 Task: Add an event with the title Second Training Session: Effective Conflict Management, date ''2023/11/20'', time 8:30 AM to 10:30 AMand add a description: Lastly, be prepared to discuss the terms of potential investment, including the desired investment amount, equity or ownership structure, potential return on investment, and any anticipated milestones or timelines. These discussions will lay the foundation for further negotiations and due diligence processes, should both parties decide to move forward.Select event color  Graphite . Add location for the event as: Vancouver, Canada, logged in from the account softage.8@softage.netand send the event invitation to softage.5@softage.net and softage.6@softage.net. Set a reminder for the event Doesn''t repeat
Action: Mouse moved to (32, 102)
Screenshot: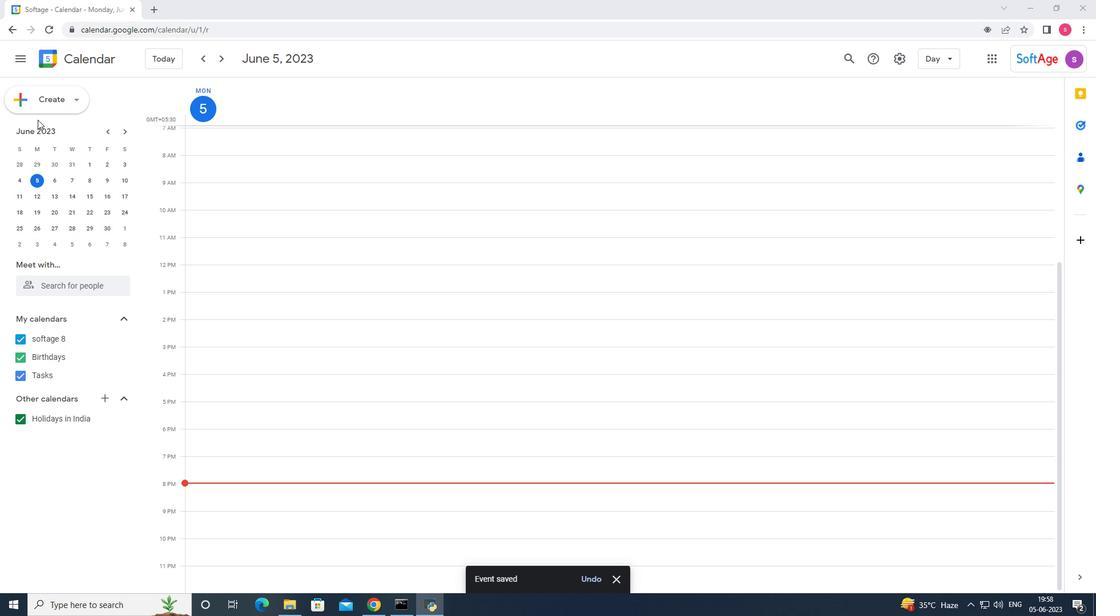 
Action: Mouse pressed left at (32, 102)
Screenshot: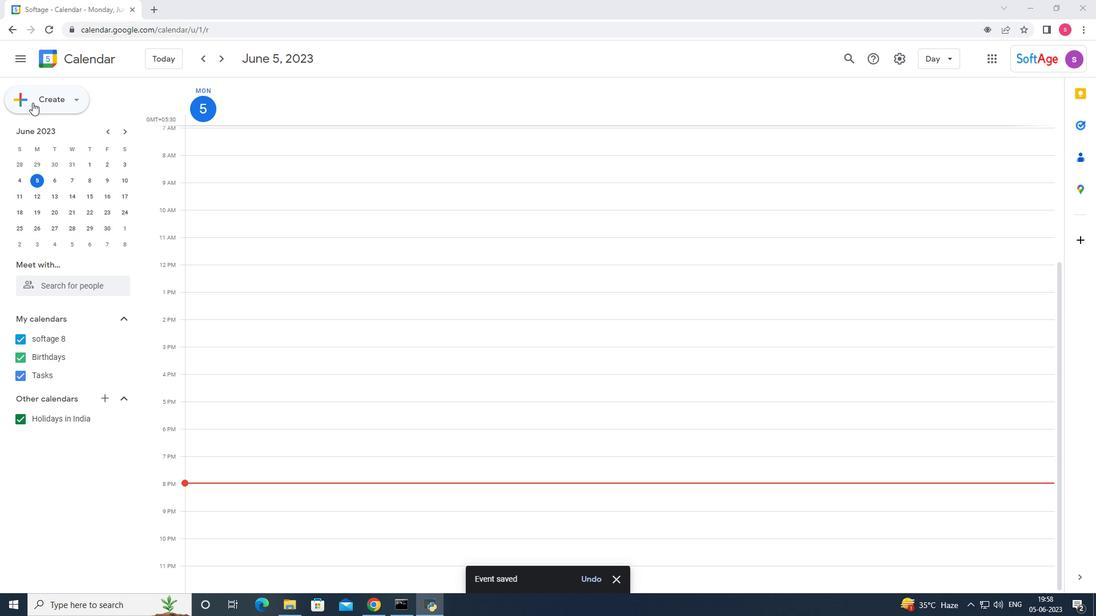 
Action: Mouse moved to (65, 133)
Screenshot: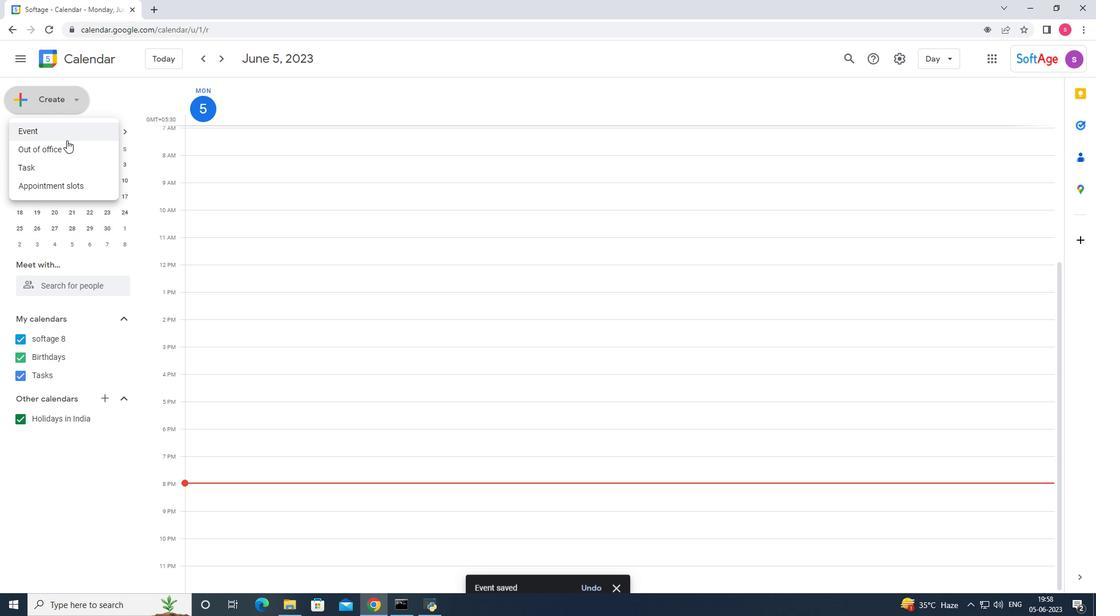 
Action: Mouse pressed left at (65, 133)
Screenshot: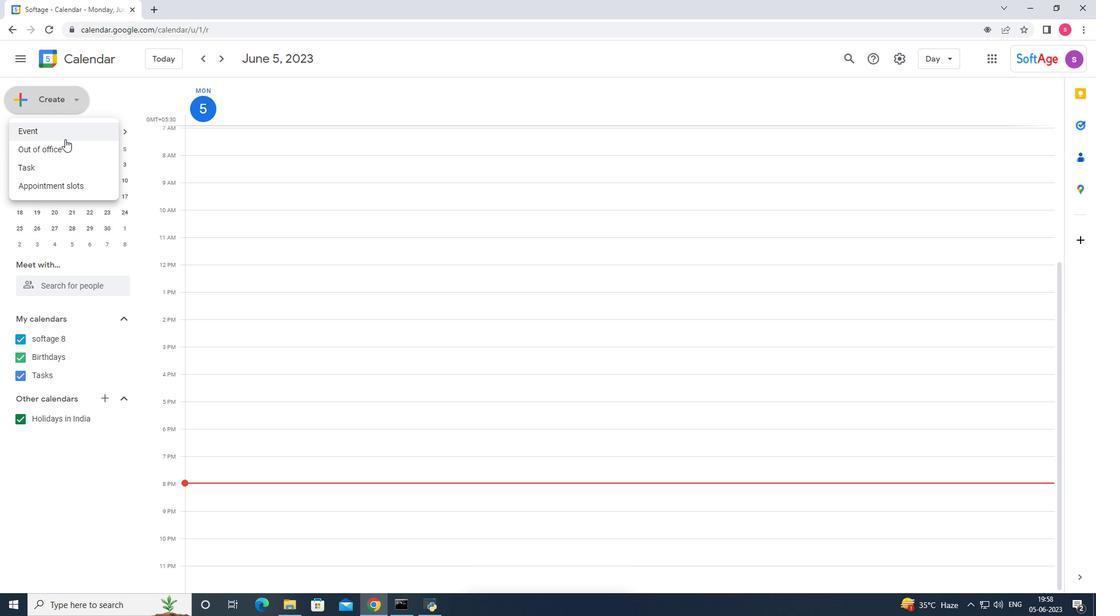 
Action: Mouse moved to (656, 466)
Screenshot: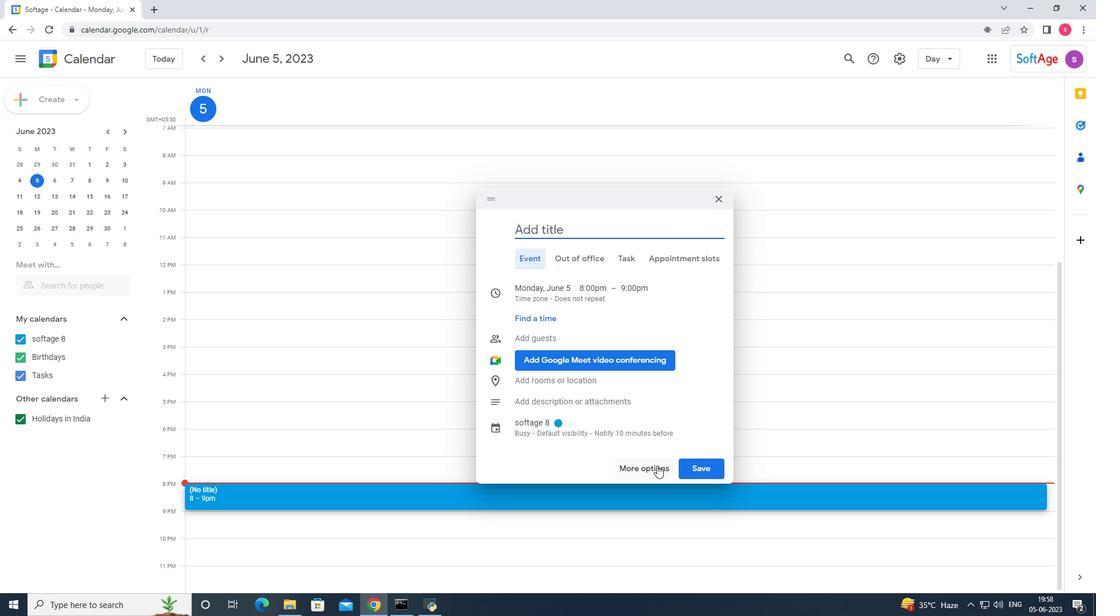 
Action: Mouse pressed left at (656, 466)
Screenshot: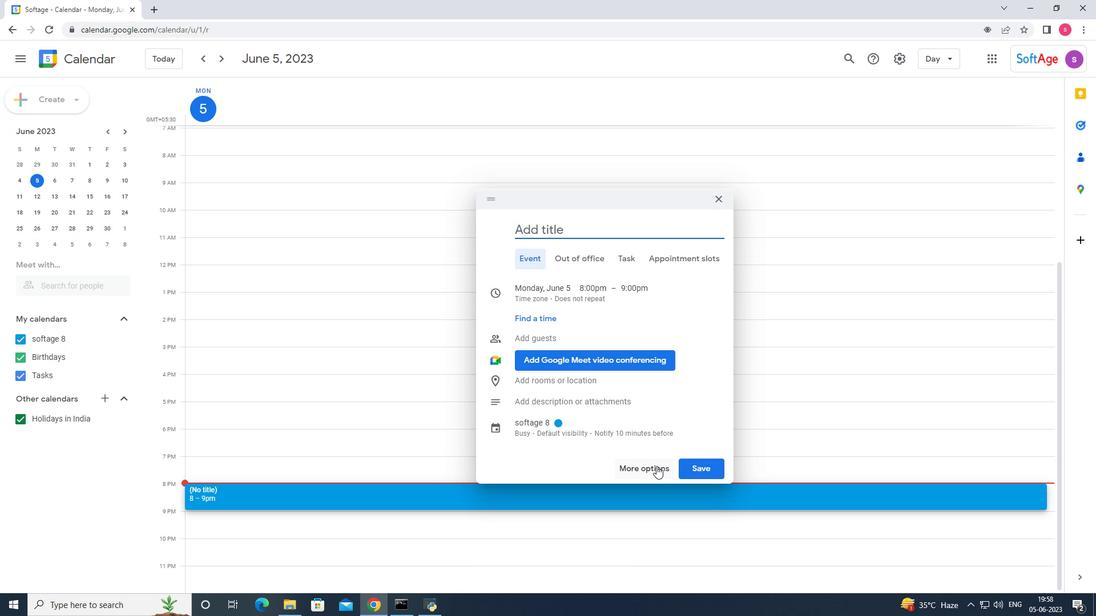 
Action: Mouse moved to (621, 416)
Screenshot: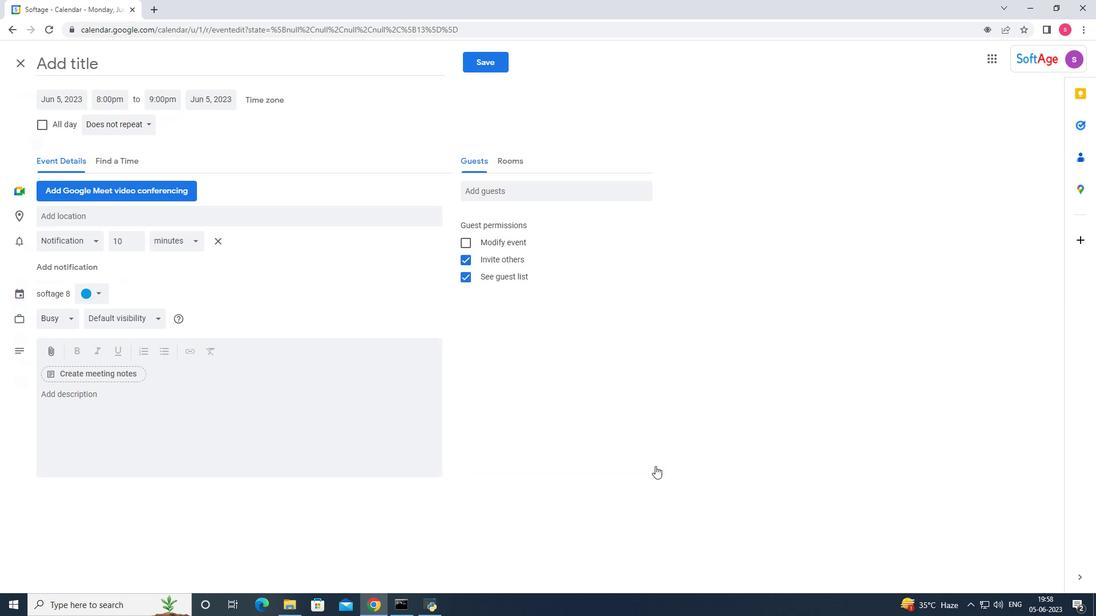 
Action: Key pressed <Key.shift>Second<Key.space><Key.shift>Tran<Key.backspace>ining<Key.space><Key.shift>Sw<Key.backspace>ession<Key.shift>:<Key.space><Key.shift><Key.shift><Key.shift>Effective<Key.space><Key.shift>Conflict<Key.space><Key.shift>Management<Key.space>
Screenshot: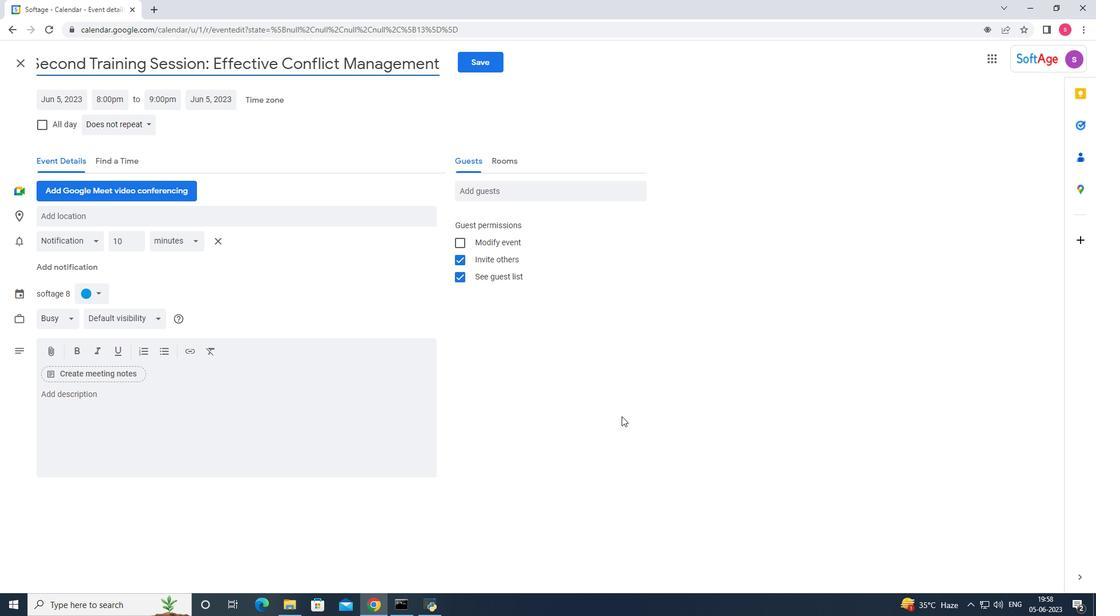 
Action: Mouse moved to (77, 100)
Screenshot: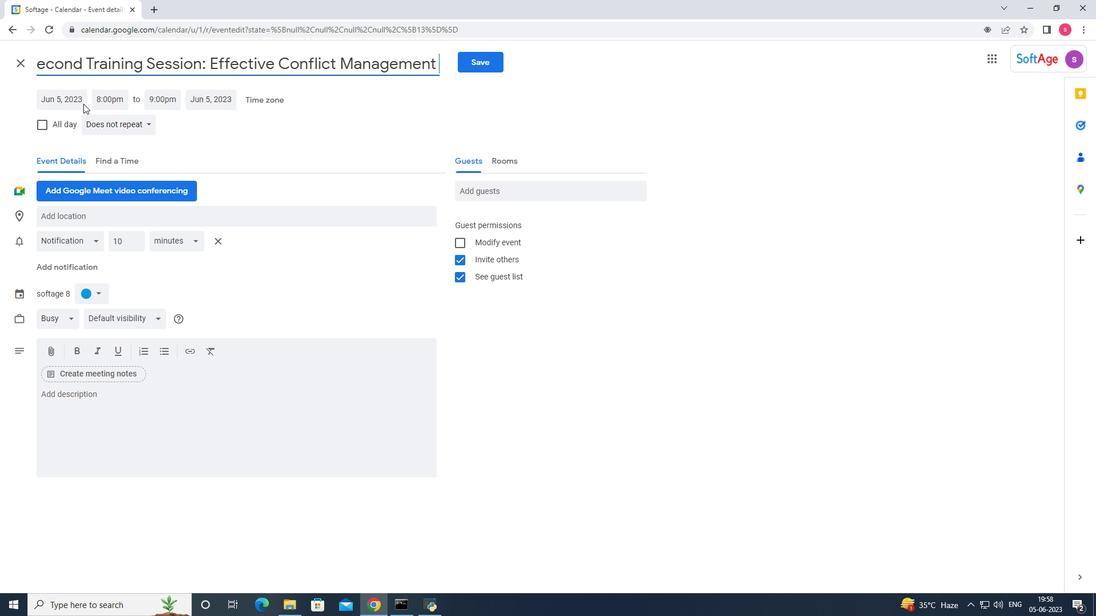 
Action: Mouse pressed left at (77, 100)
Screenshot: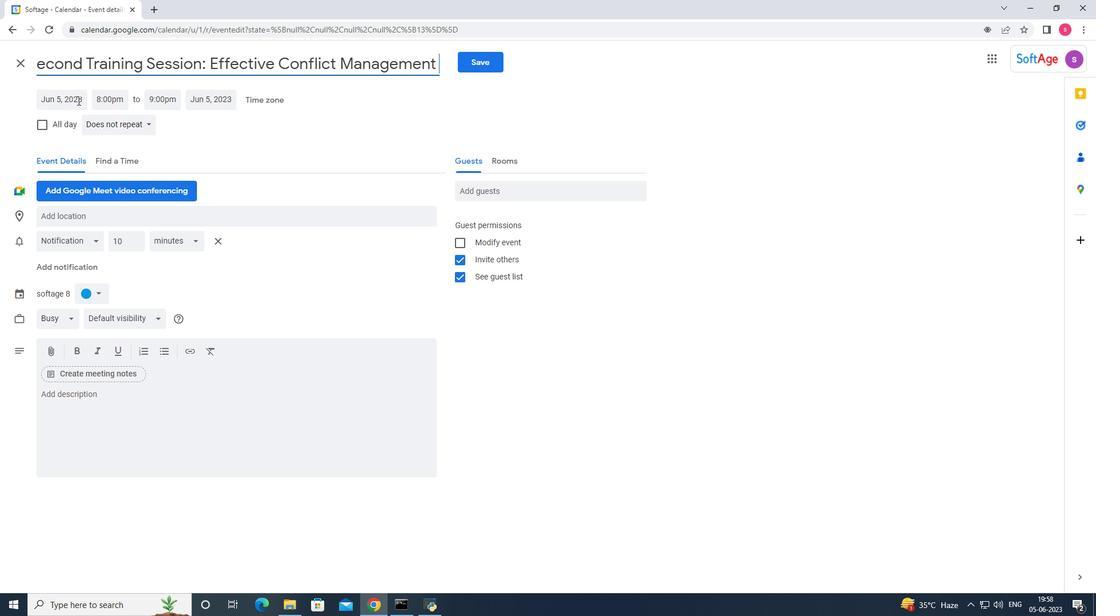
Action: Mouse moved to (183, 122)
Screenshot: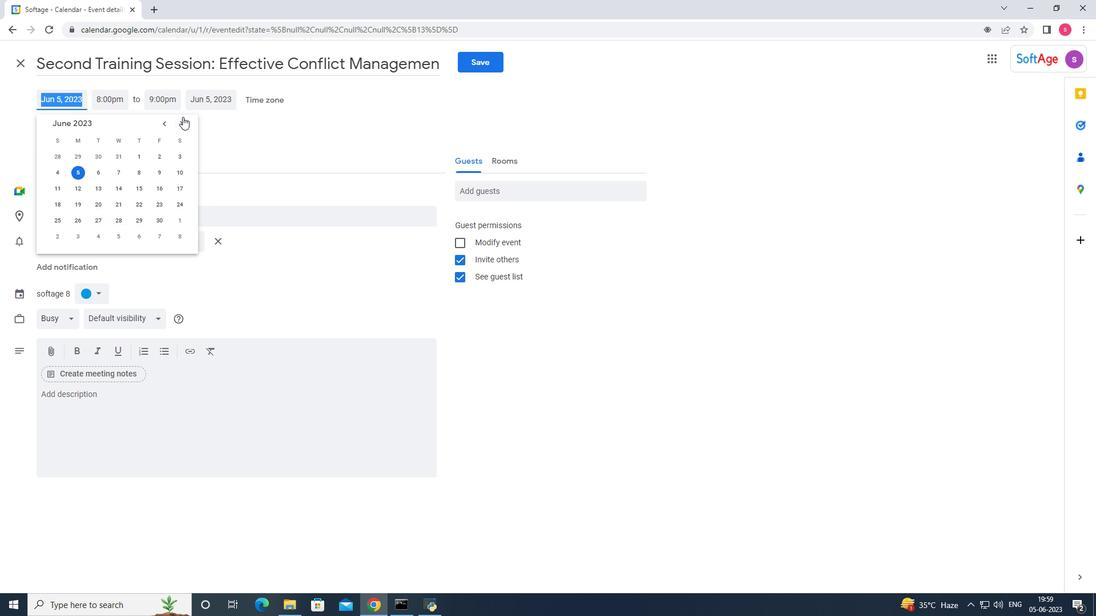 
Action: Mouse pressed left at (183, 122)
Screenshot: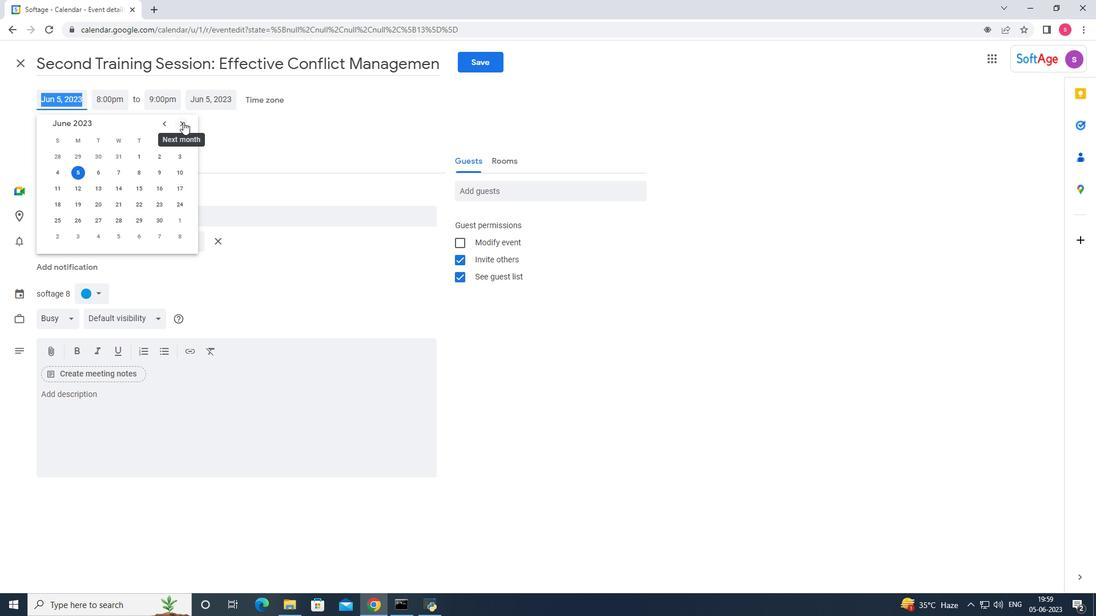 
Action: Mouse pressed left at (183, 122)
Screenshot: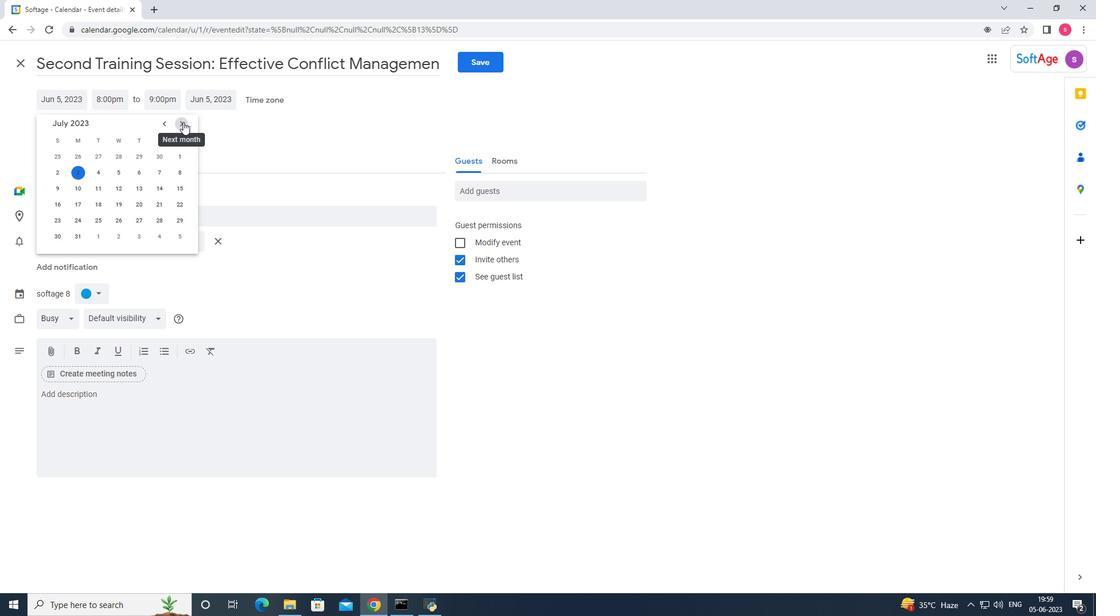 
Action: Mouse pressed left at (183, 122)
Screenshot: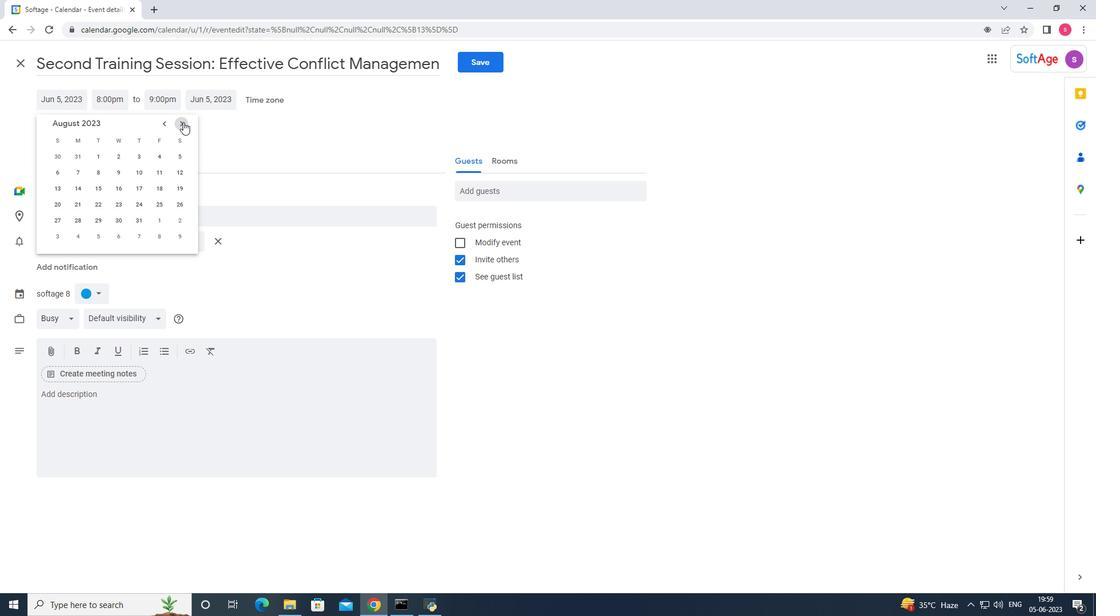 
Action: Mouse pressed left at (183, 122)
Screenshot: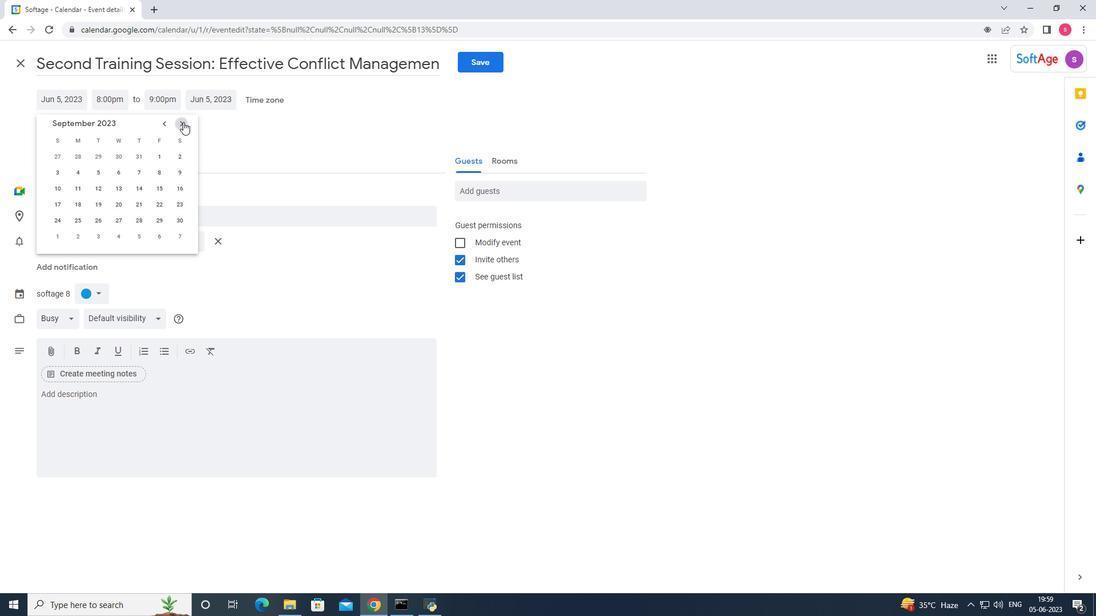 
Action: Mouse pressed left at (183, 122)
Screenshot: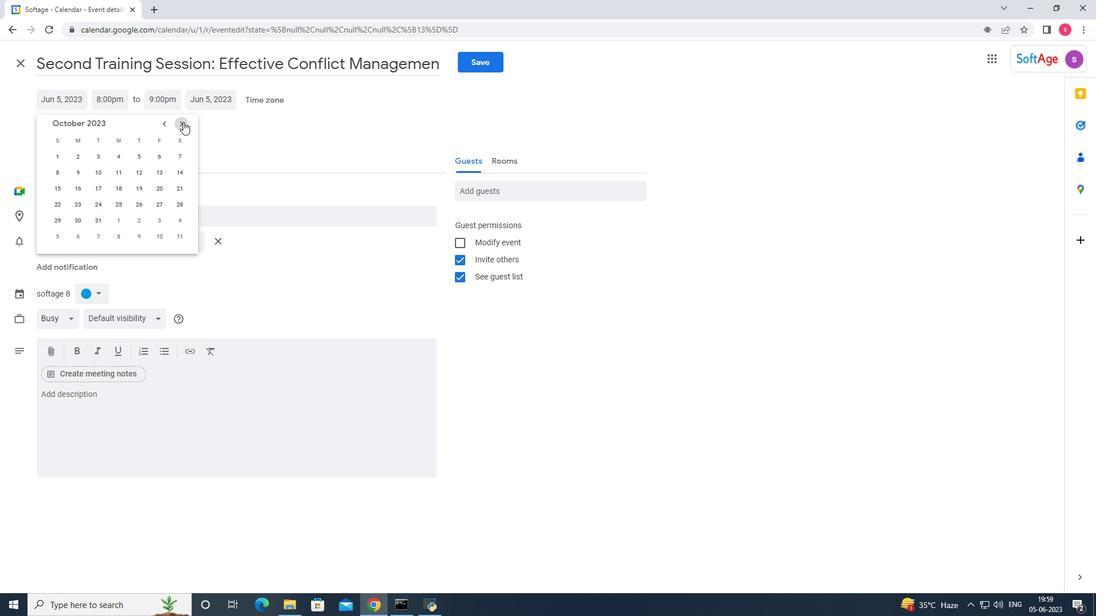 
Action: Mouse moved to (79, 207)
Screenshot: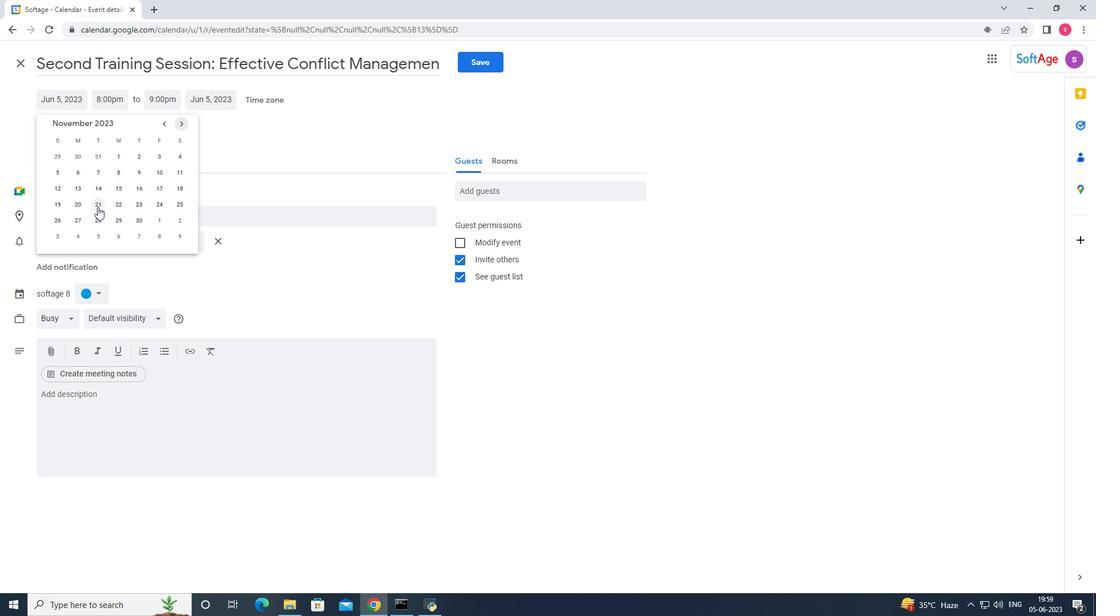 
Action: Mouse pressed left at (79, 207)
Screenshot: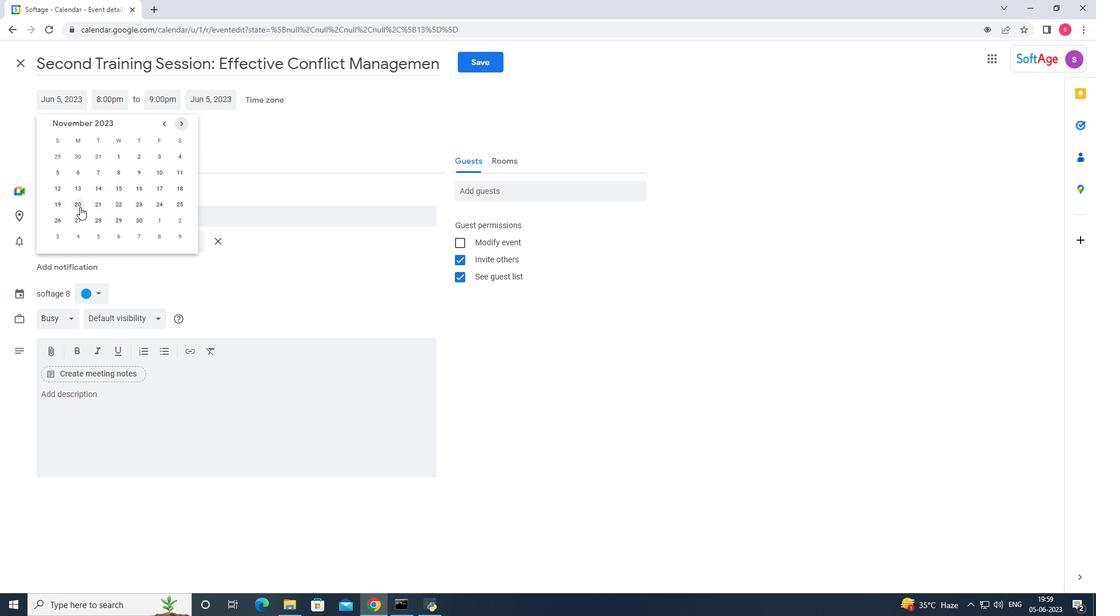 
Action: Mouse moved to (183, 401)
Screenshot: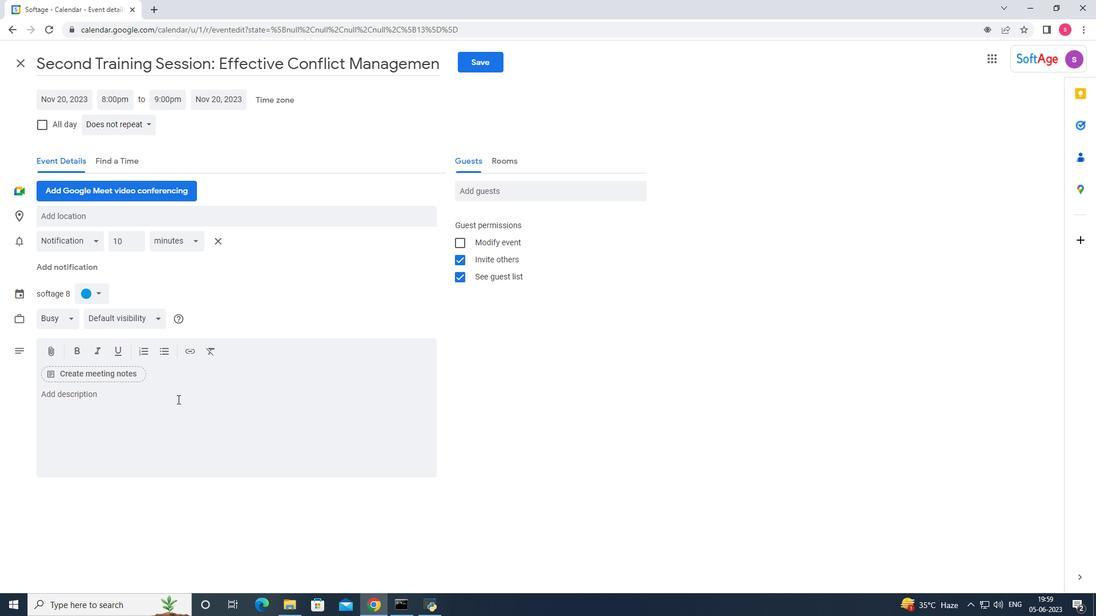 
Action: Mouse pressed left at (183, 401)
Screenshot: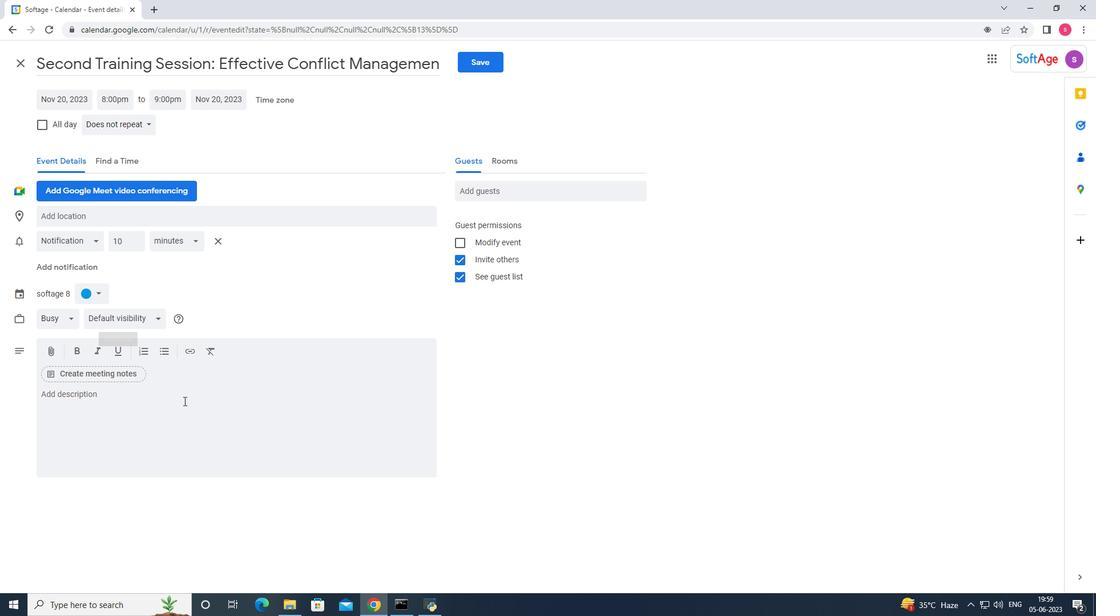 
Action: Mouse moved to (117, 91)
Screenshot: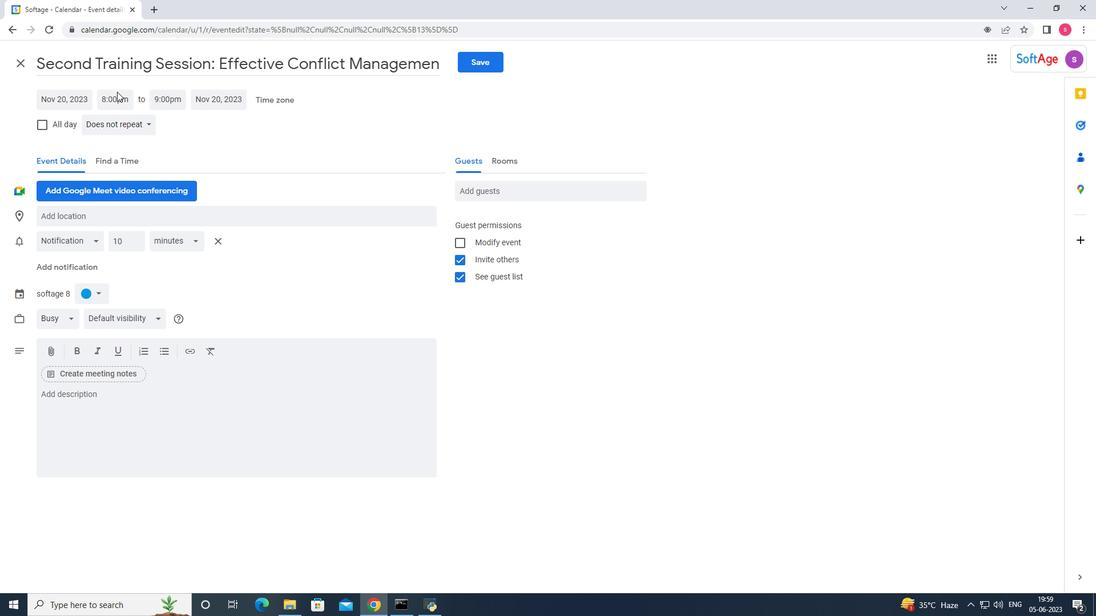 
Action: Mouse pressed left at (117, 91)
Screenshot: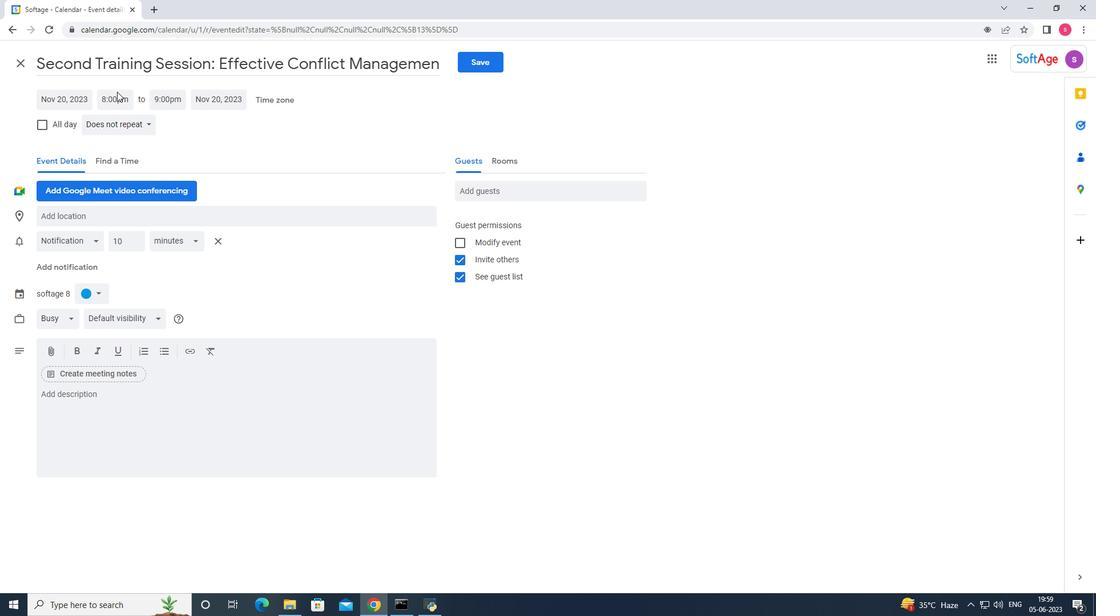 
Action: Mouse moved to (117, 156)
Screenshot: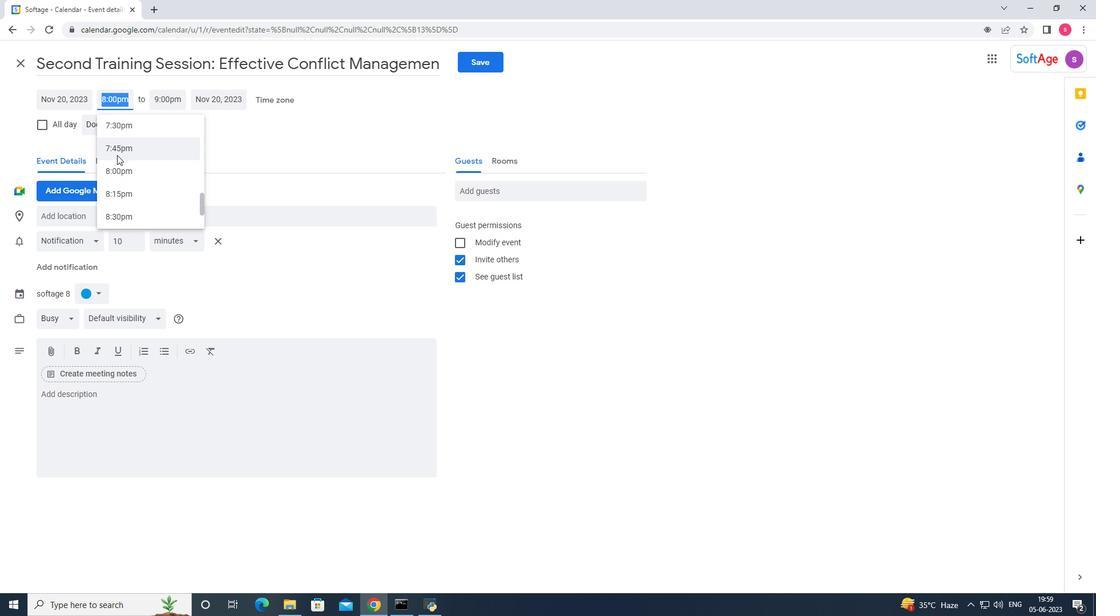 
Action: Mouse scrolled (117, 155) with delta (0, 0)
Screenshot: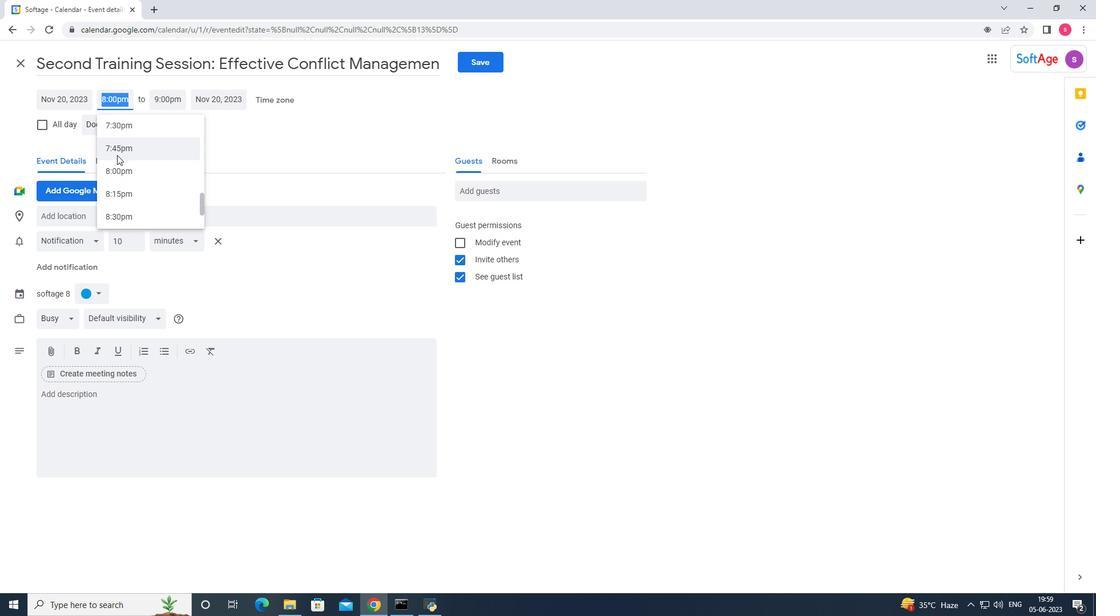 
Action: Mouse moved to (122, 155)
Screenshot: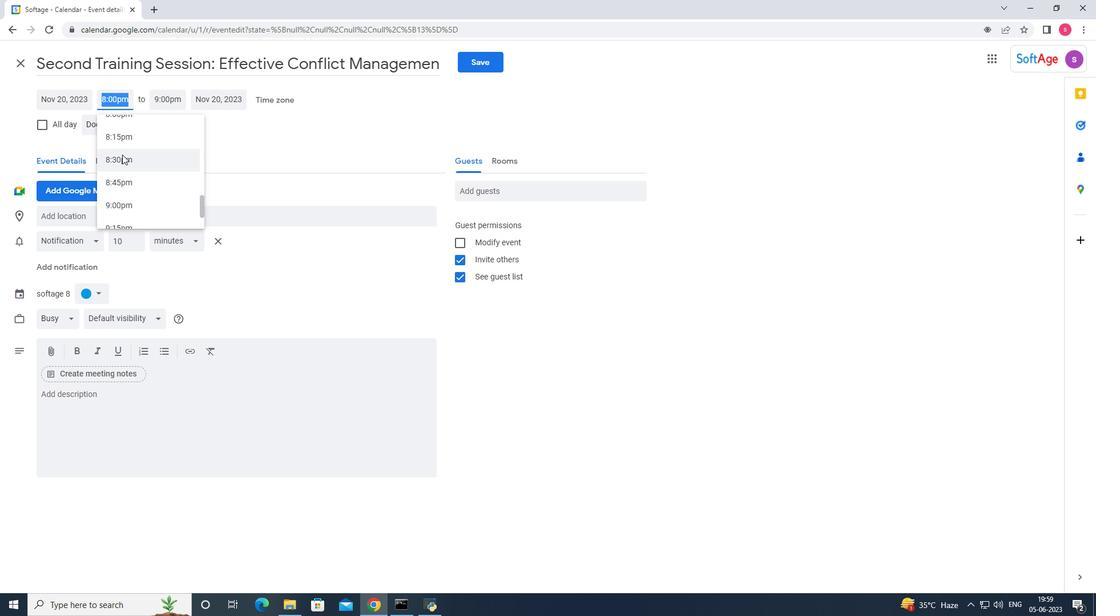 
Action: Mouse scrolled (122, 155) with delta (0, 0)
Screenshot: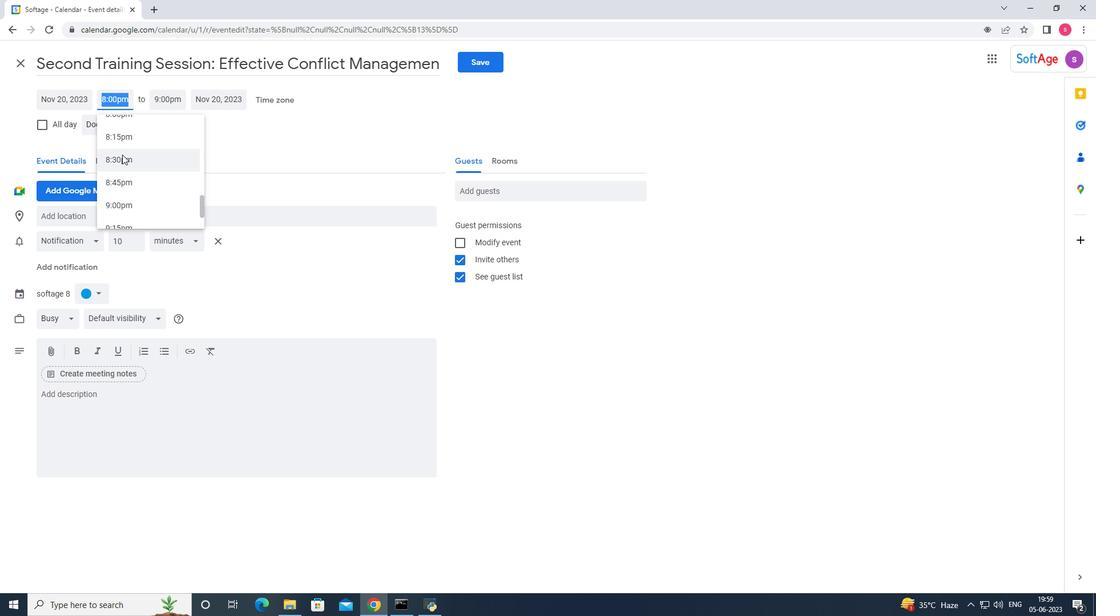 
Action: Mouse scrolled (122, 155) with delta (0, 0)
Screenshot: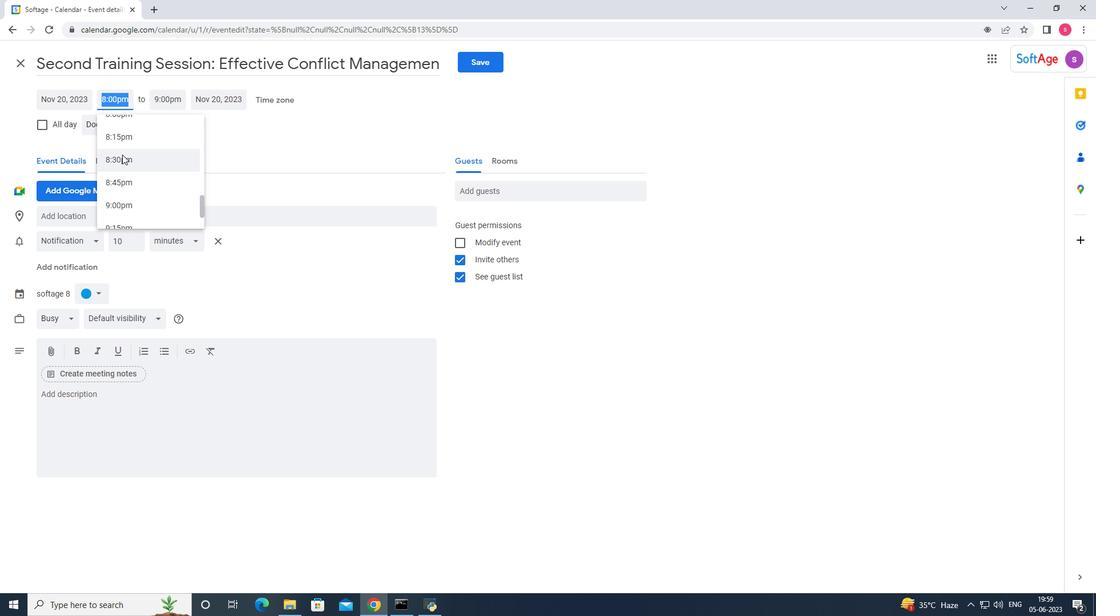 
Action: Mouse scrolled (122, 155) with delta (0, 0)
Screenshot: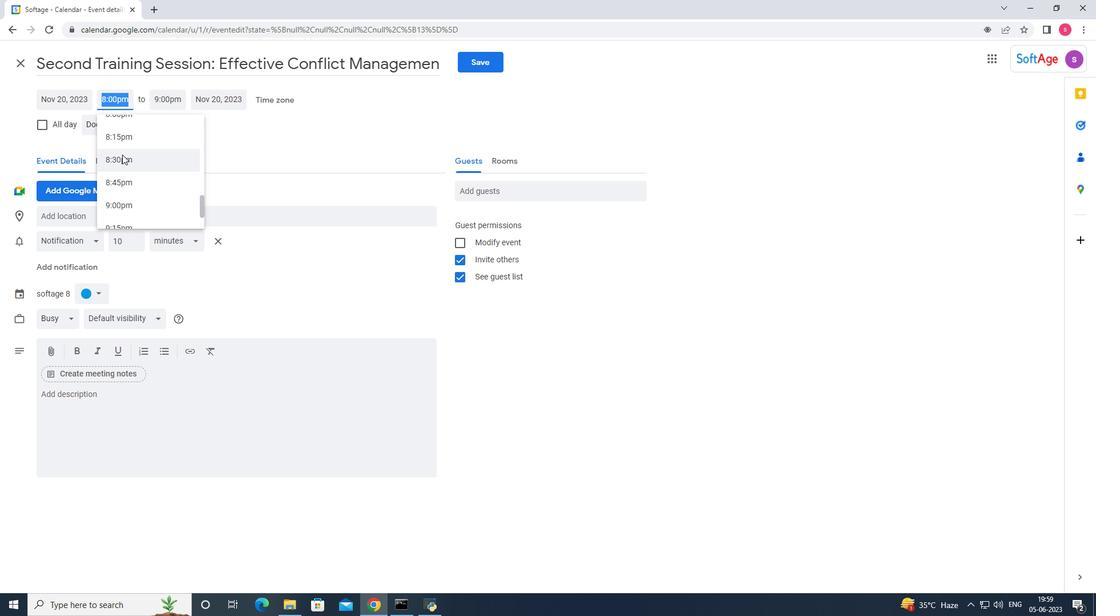 
Action: Mouse scrolled (122, 155) with delta (0, 0)
Screenshot: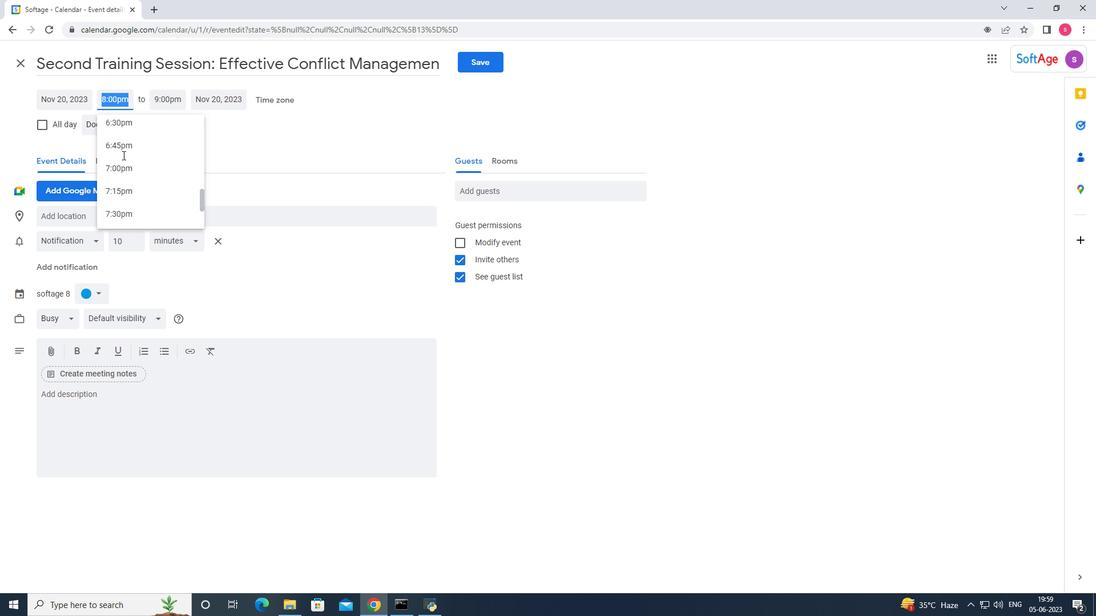 
Action: Mouse scrolled (122, 155) with delta (0, 0)
Screenshot: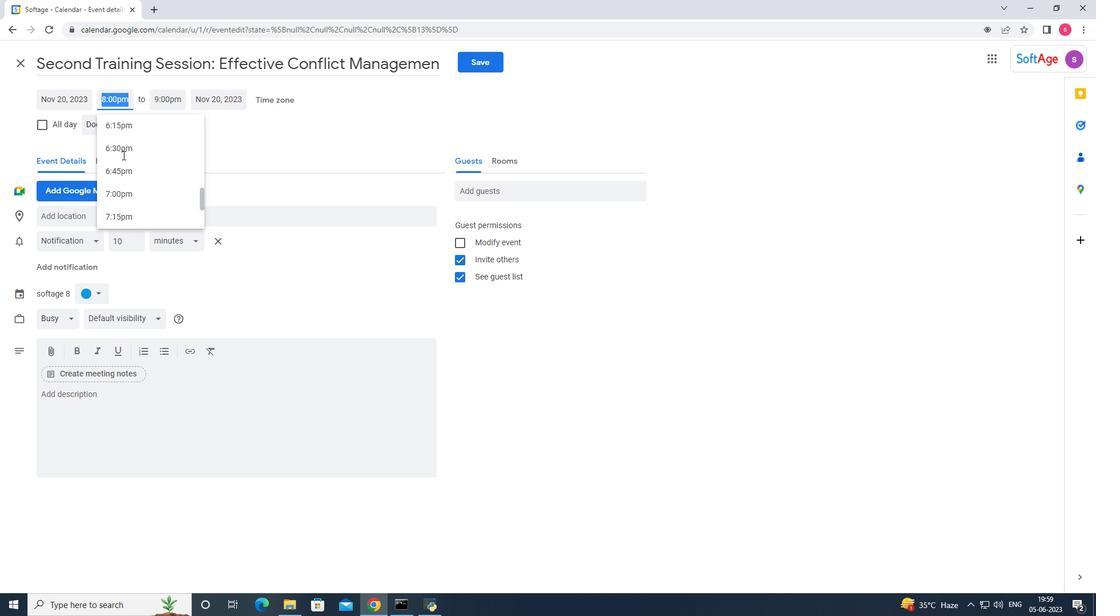 
Action: Mouse scrolled (122, 155) with delta (0, 0)
Screenshot: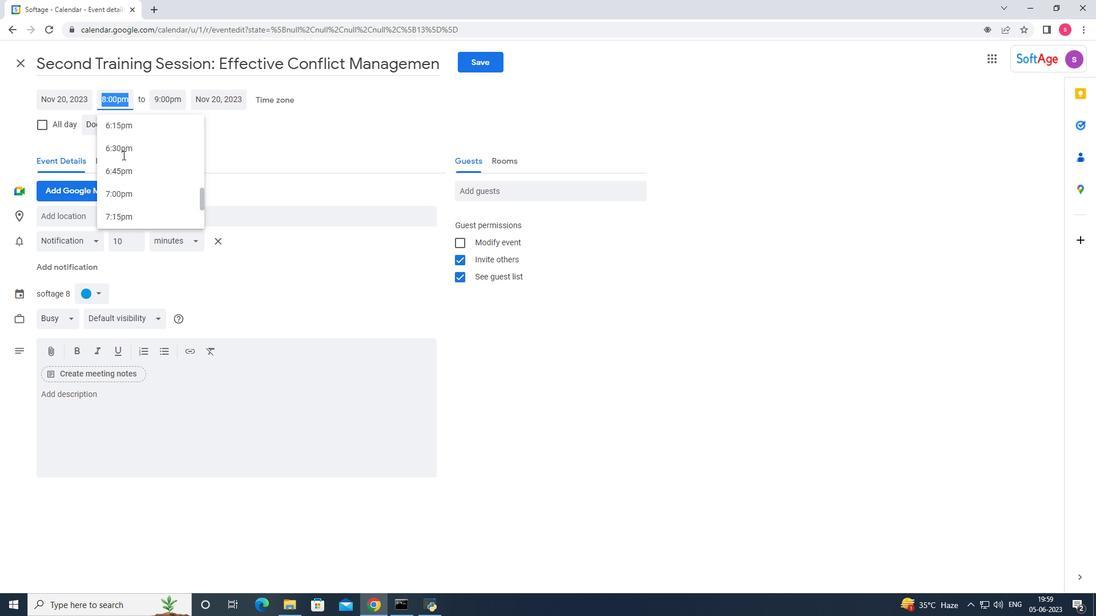 
Action: Mouse scrolled (122, 155) with delta (0, 0)
Screenshot: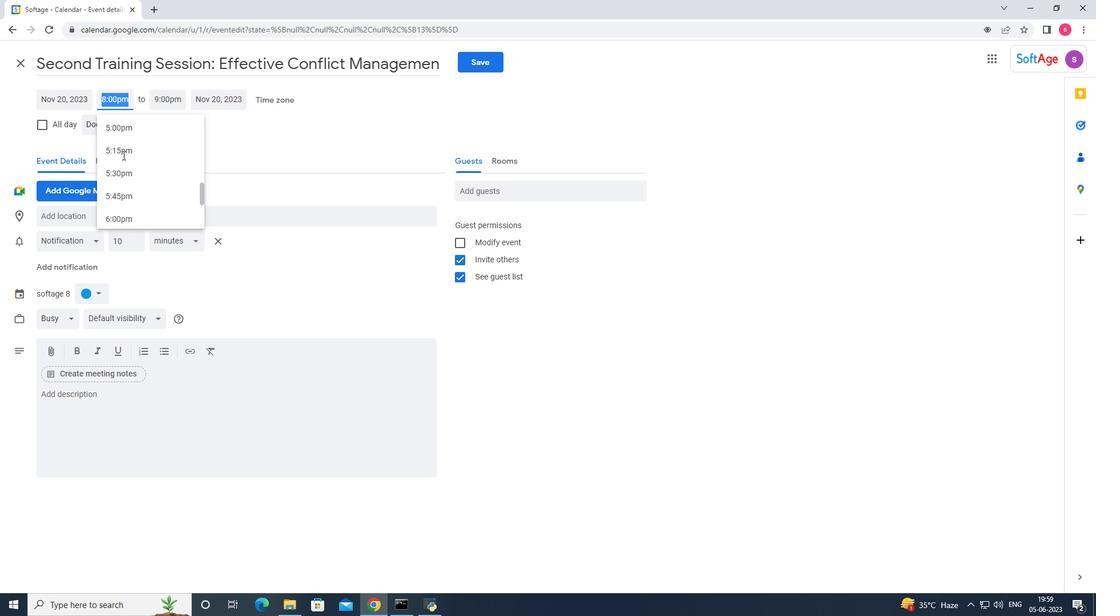 
Action: Mouse scrolled (122, 155) with delta (0, 0)
Screenshot: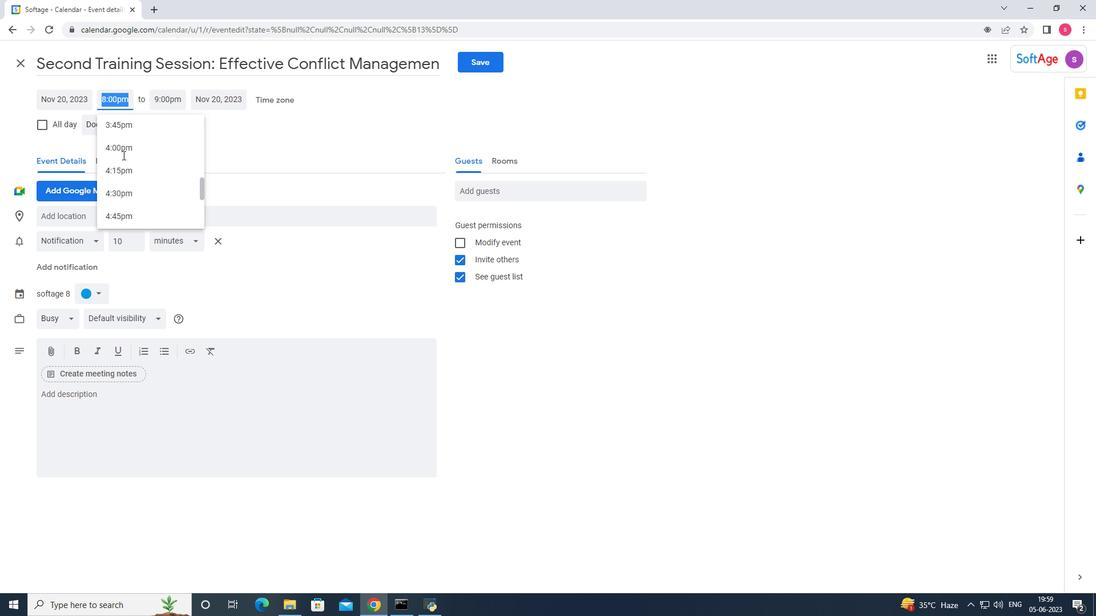 
Action: Mouse scrolled (122, 155) with delta (0, 0)
Screenshot: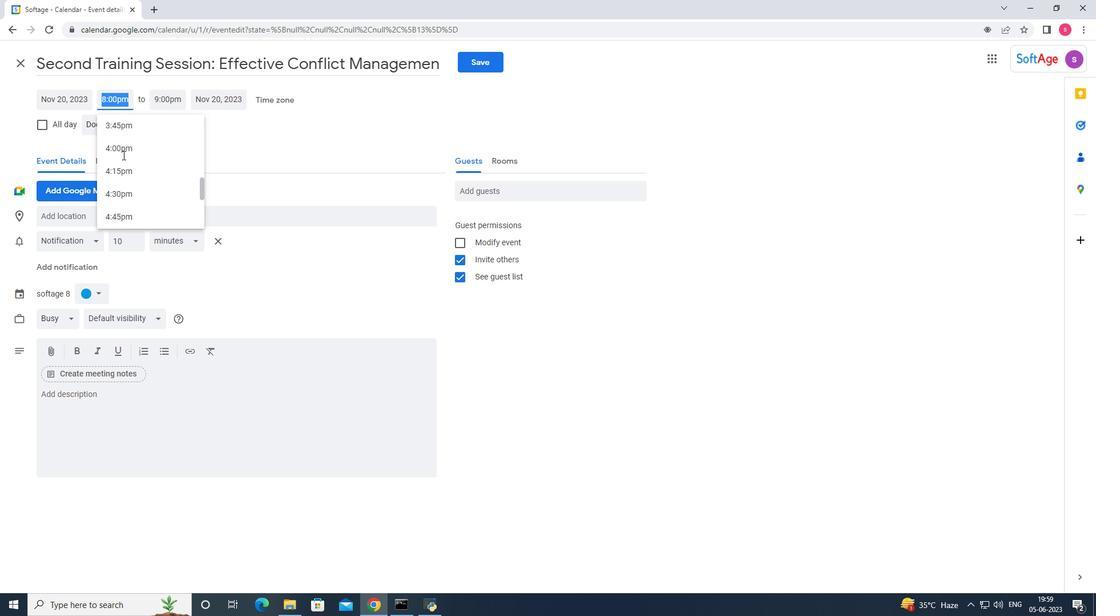
Action: Mouse scrolled (122, 155) with delta (0, 0)
Screenshot: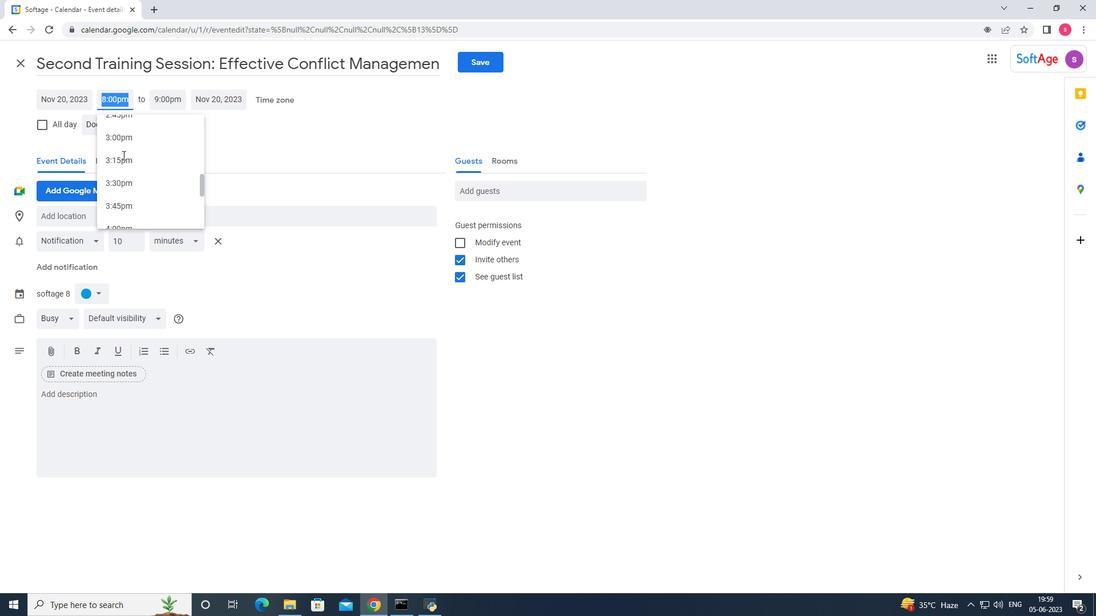 
Action: Mouse scrolled (122, 155) with delta (0, 0)
Screenshot: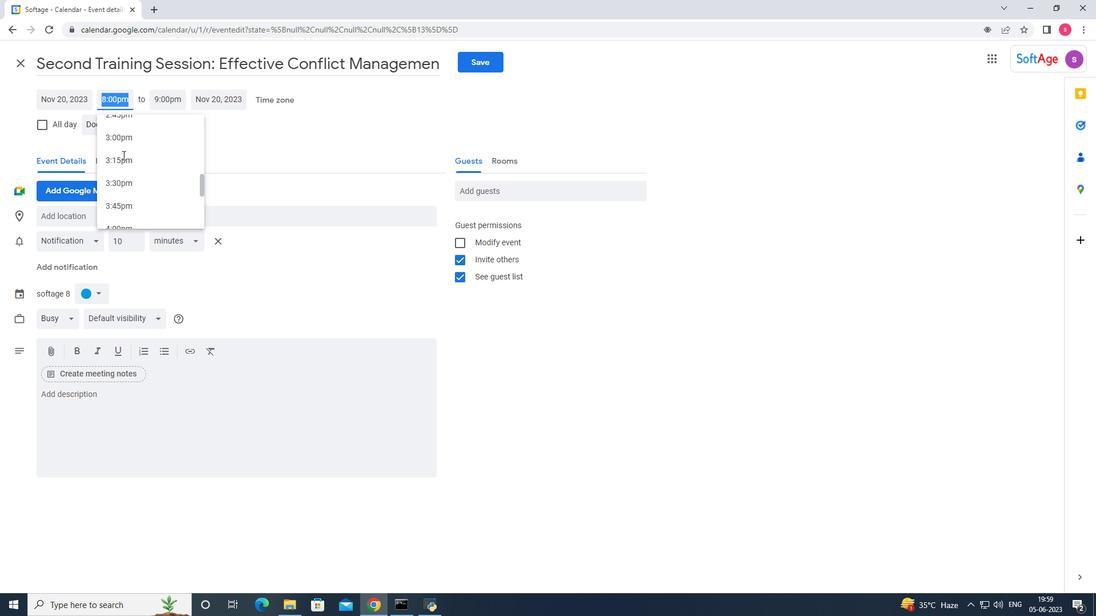 
Action: Mouse scrolled (122, 155) with delta (0, 0)
Screenshot: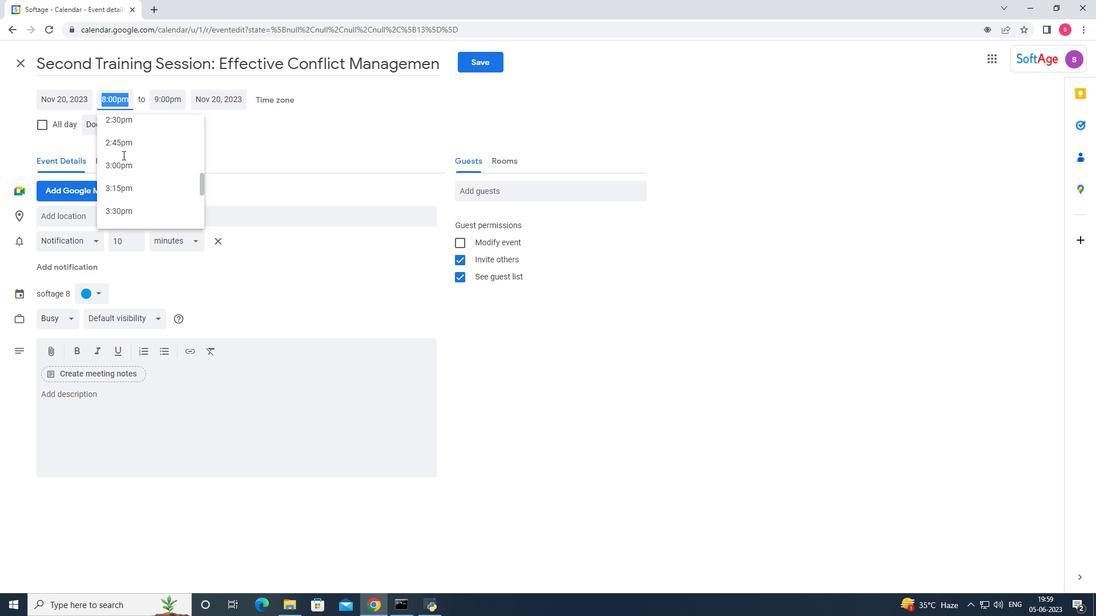 
Action: Mouse scrolled (122, 155) with delta (0, 0)
Screenshot: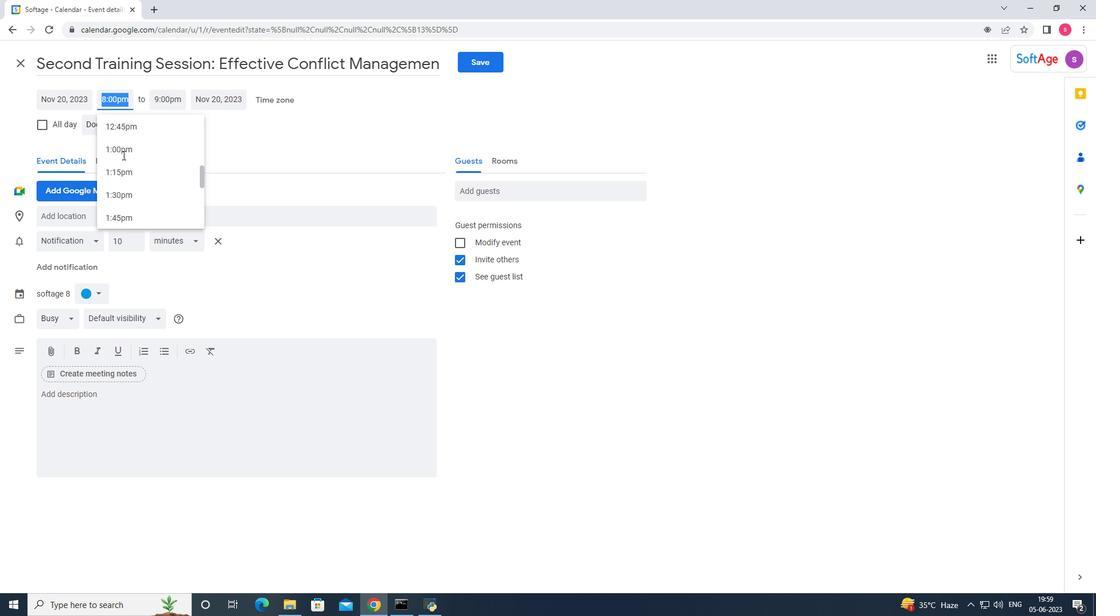 
Action: Mouse scrolled (122, 155) with delta (0, 0)
Screenshot: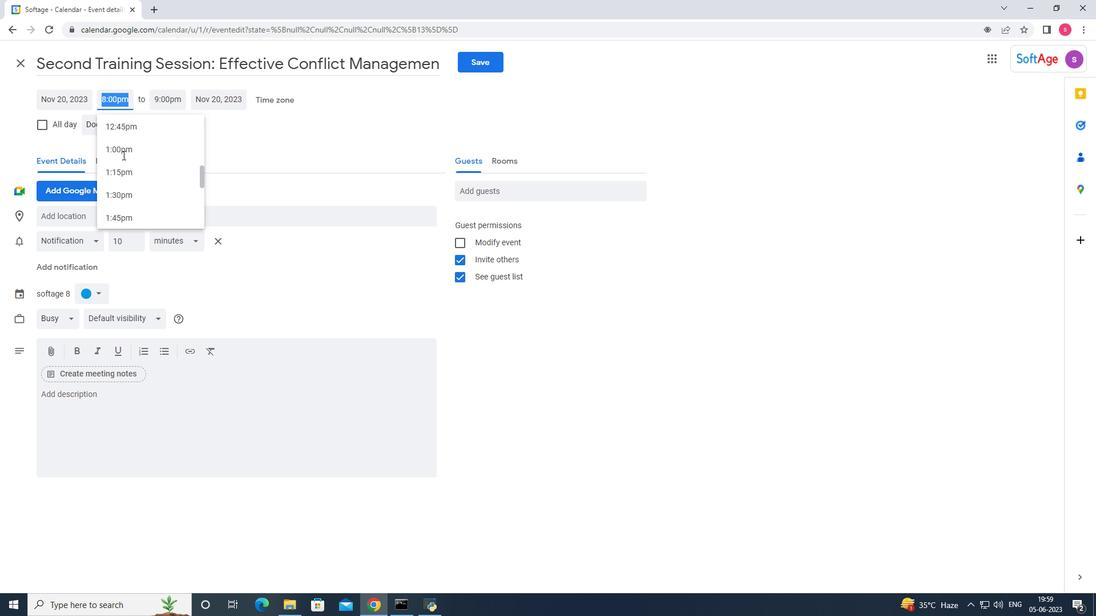 
Action: Mouse scrolled (122, 155) with delta (0, 0)
Screenshot: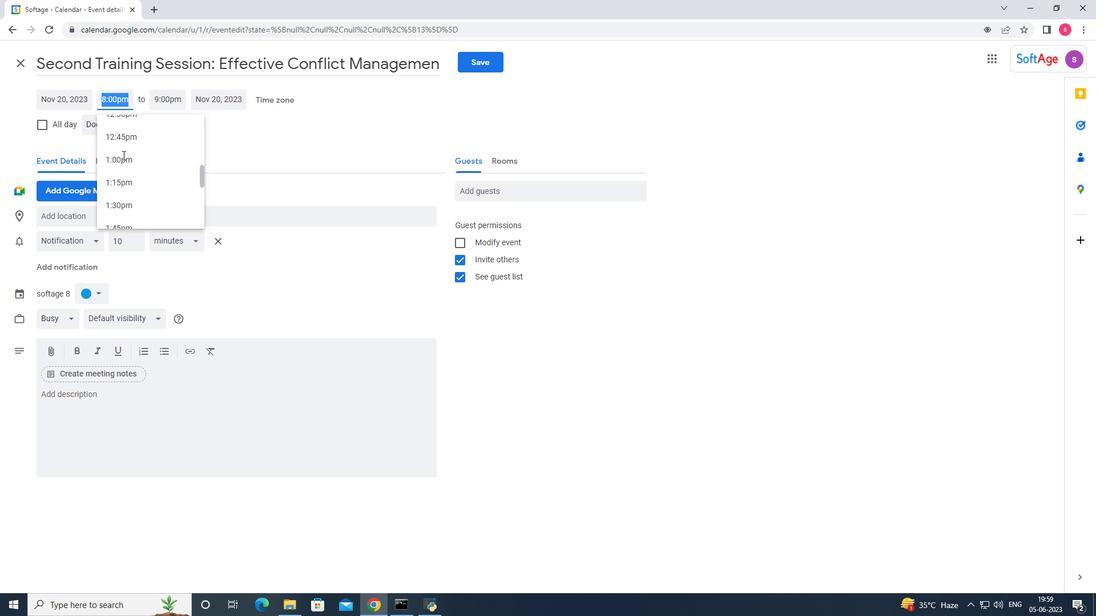 
Action: Mouse scrolled (122, 155) with delta (0, 0)
Screenshot: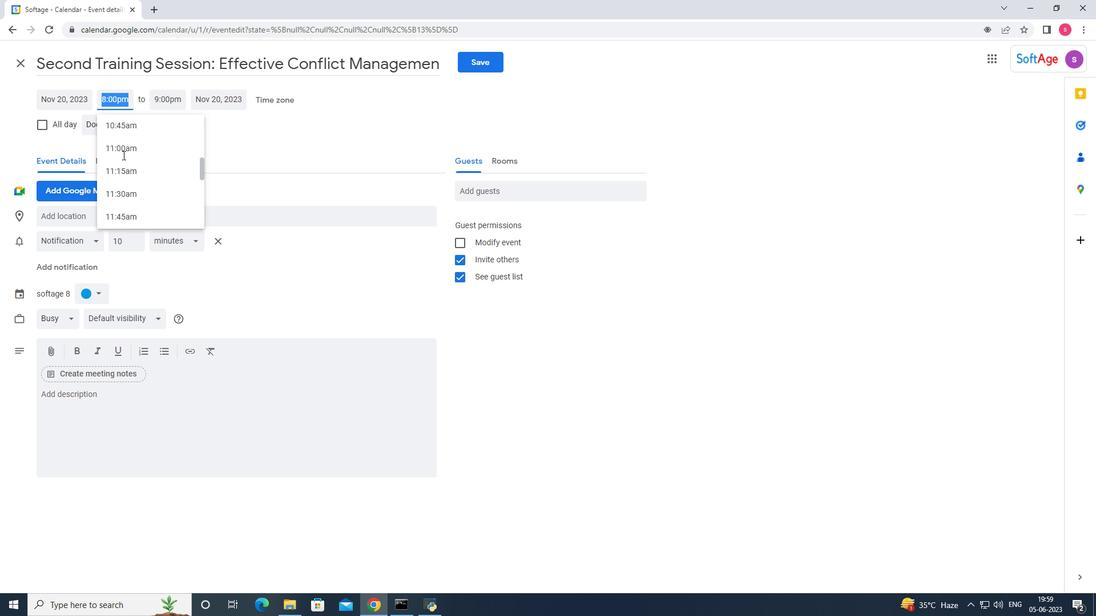 
Action: Mouse scrolled (122, 155) with delta (0, 0)
Screenshot: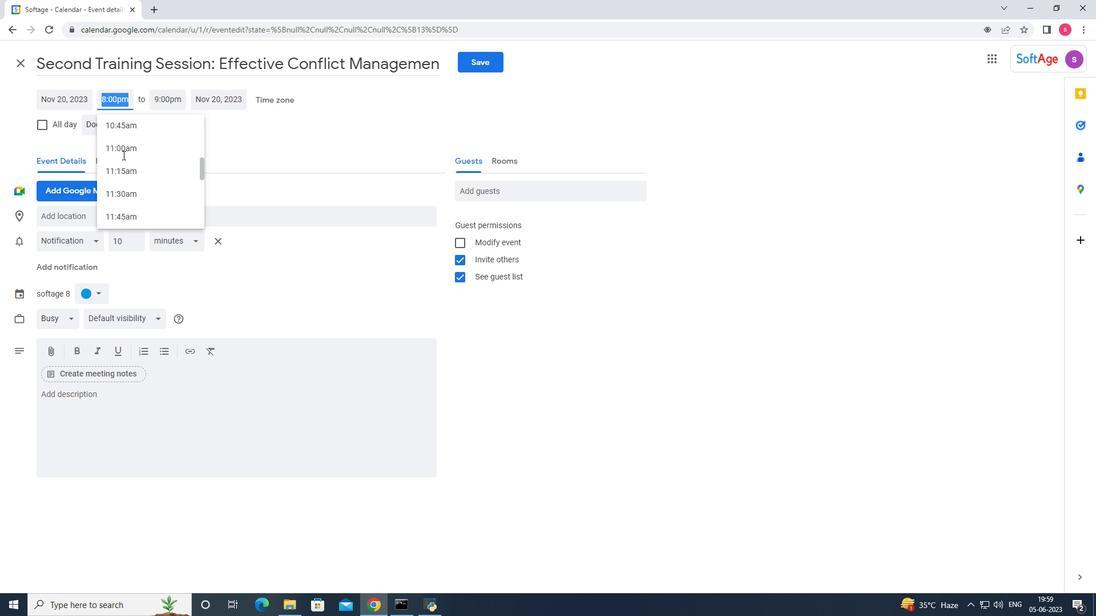 
Action: Mouse scrolled (122, 155) with delta (0, 0)
Screenshot: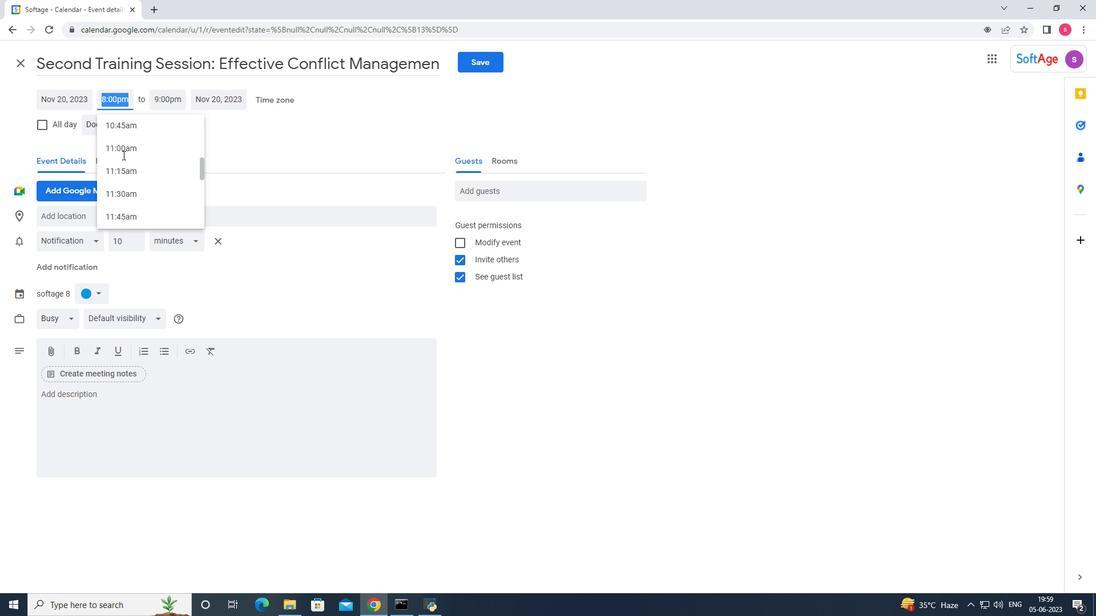 
Action: Mouse scrolled (122, 155) with delta (0, 0)
Screenshot: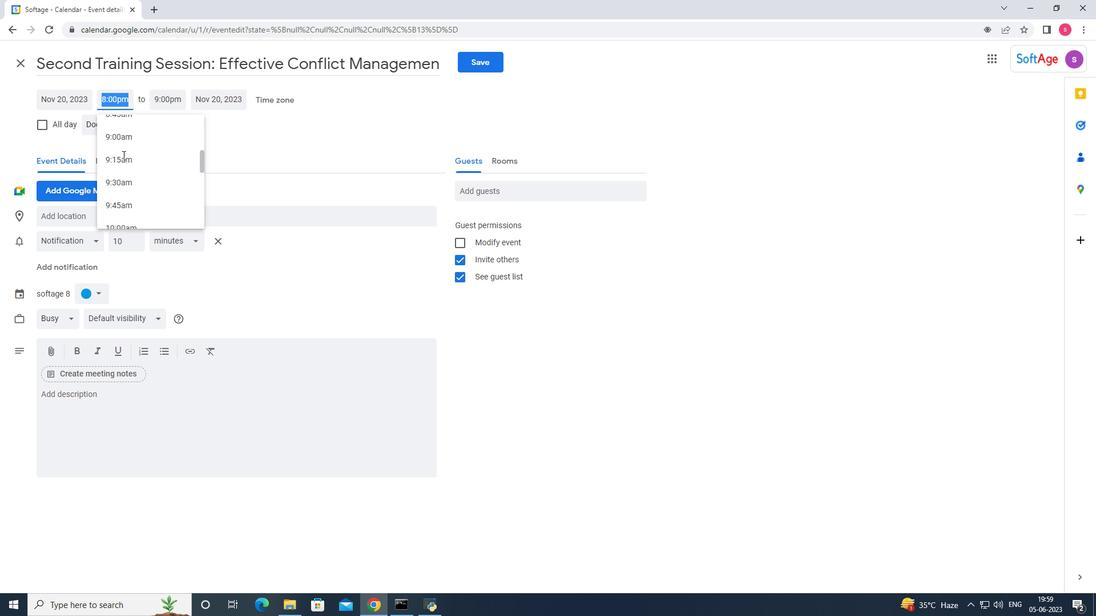 
Action: Mouse scrolled (122, 155) with delta (0, 0)
Screenshot: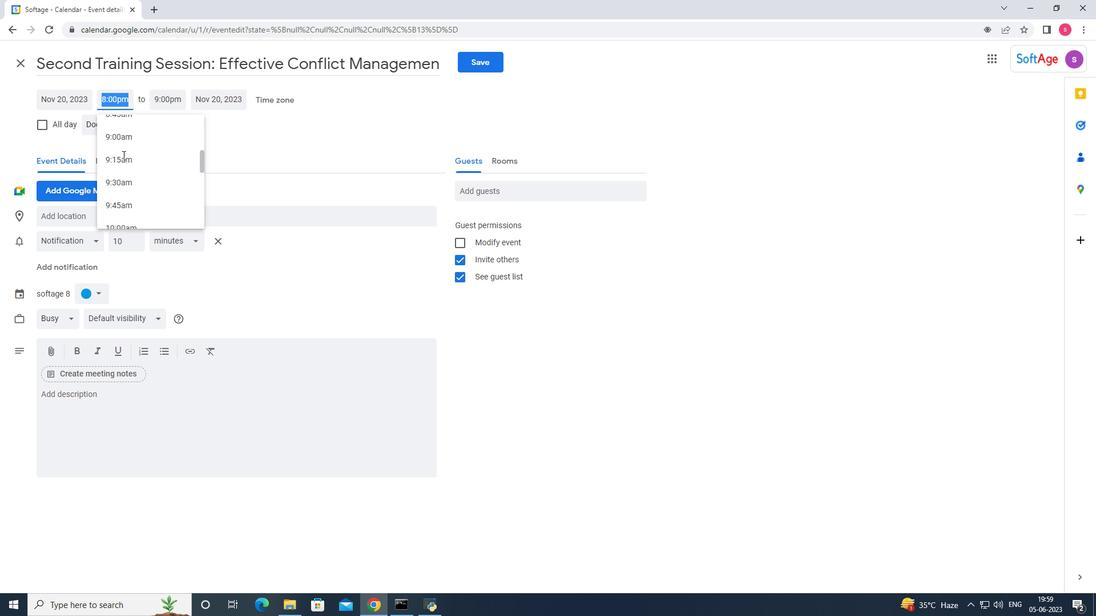 
Action: Mouse moved to (117, 207)
Screenshot: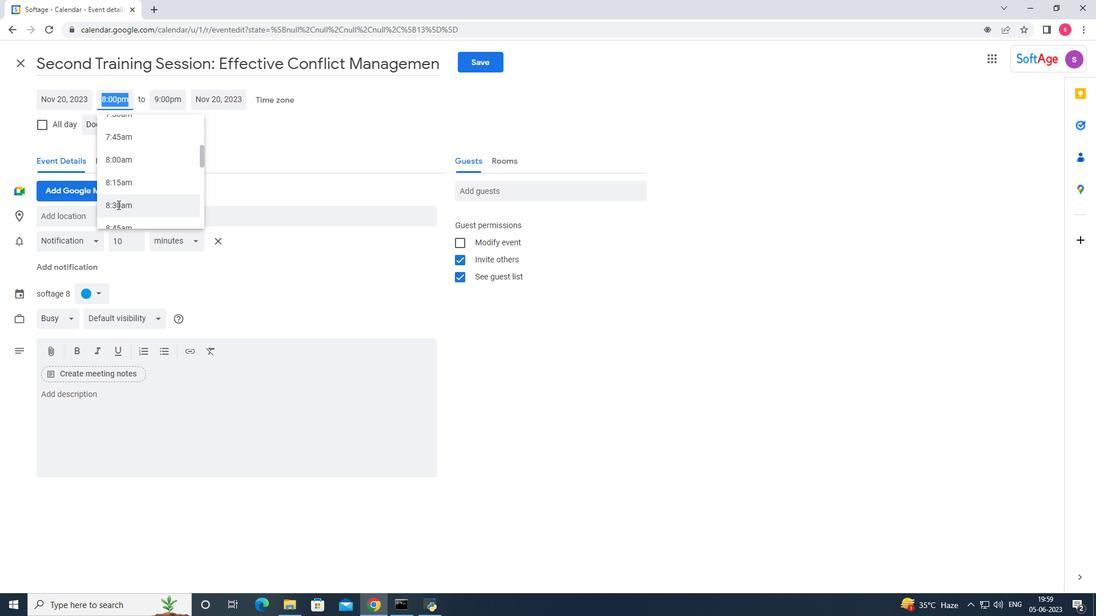 
Action: Mouse pressed left at (117, 207)
Screenshot: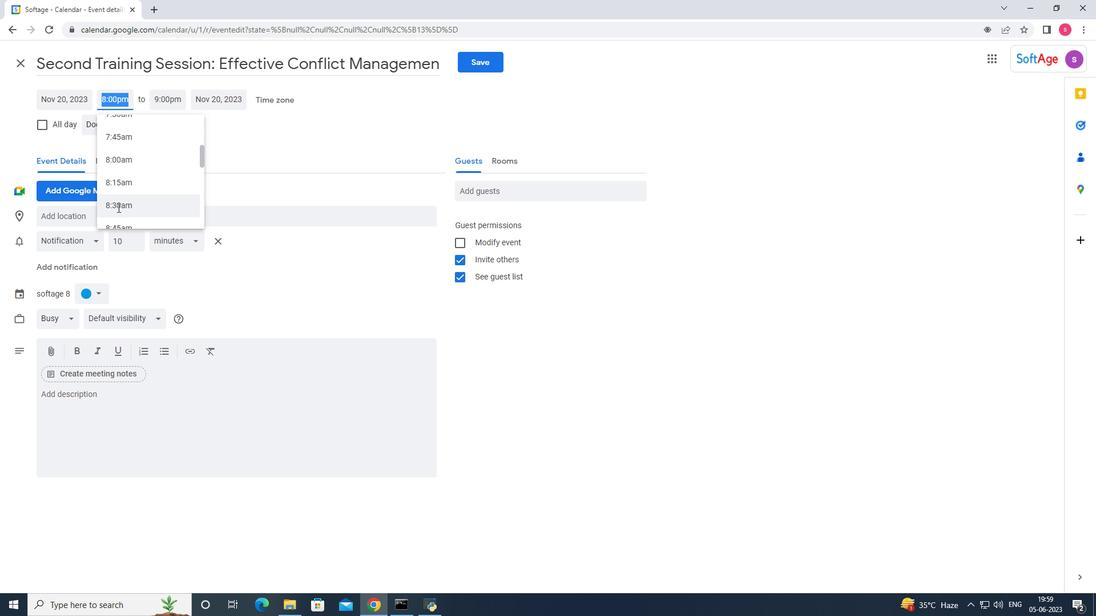 
Action: Mouse moved to (166, 105)
Screenshot: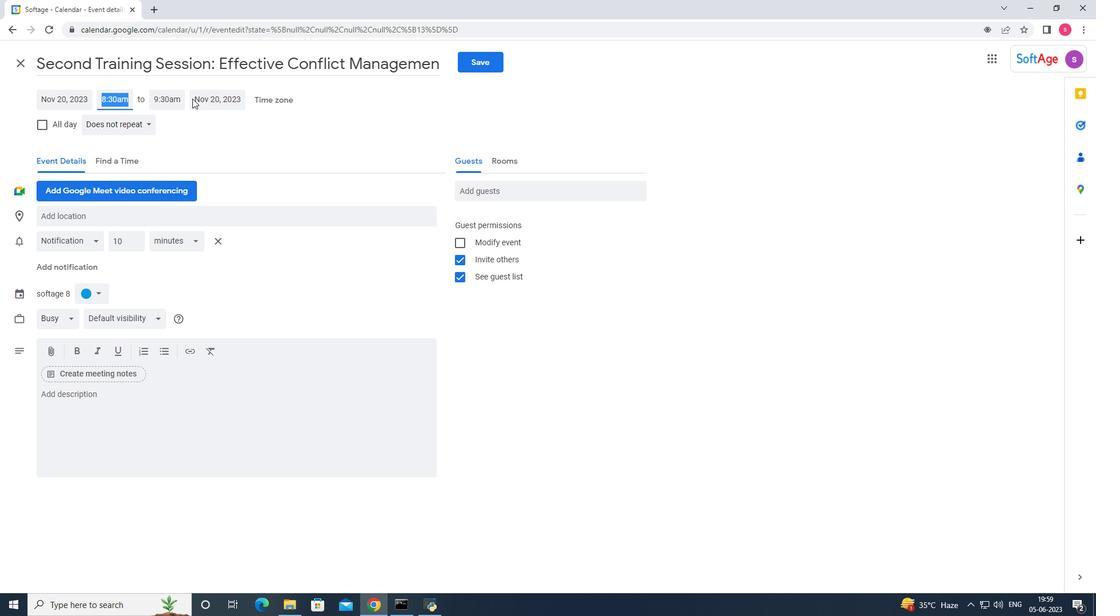
Action: Mouse pressed left at (166, 105)
Screenshot: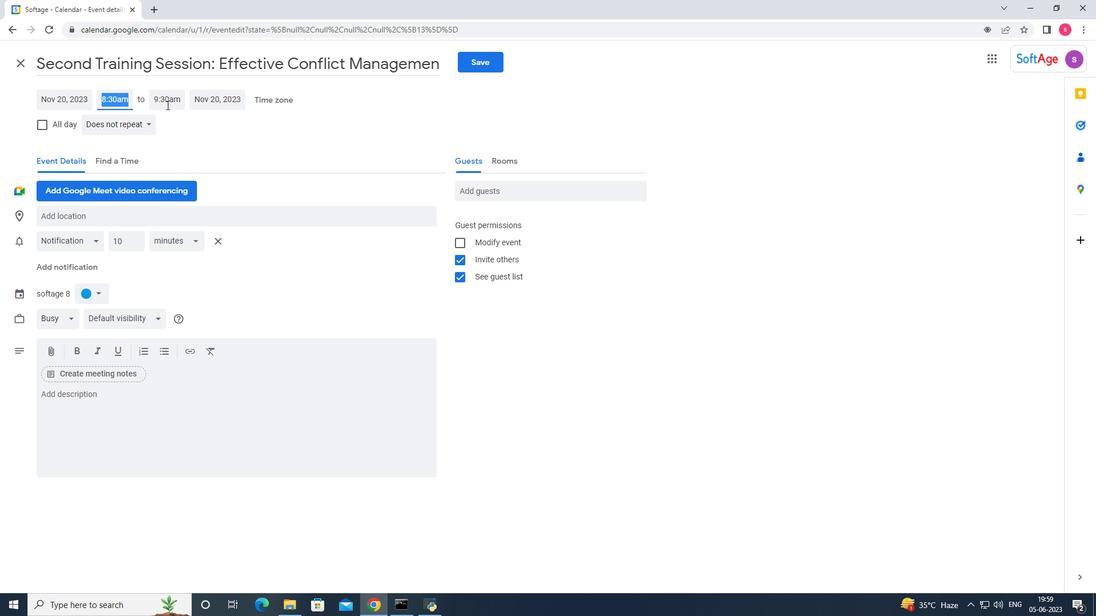 
Action: Mouse moved to (185, 217)
Screenshot: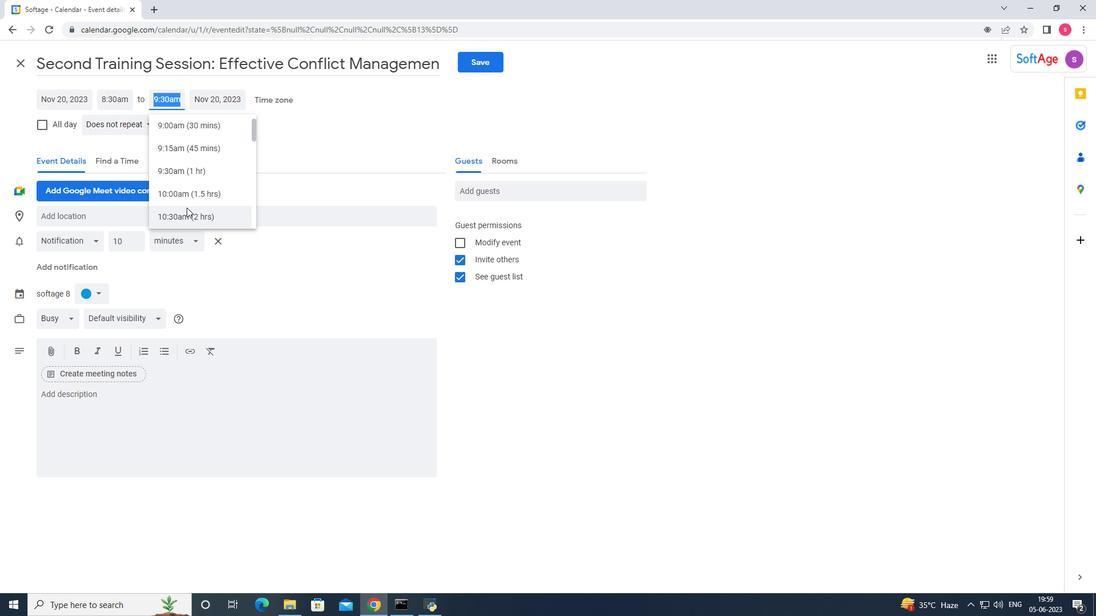 
Action: Mouse pressed left at (185, 217)
Screenshot: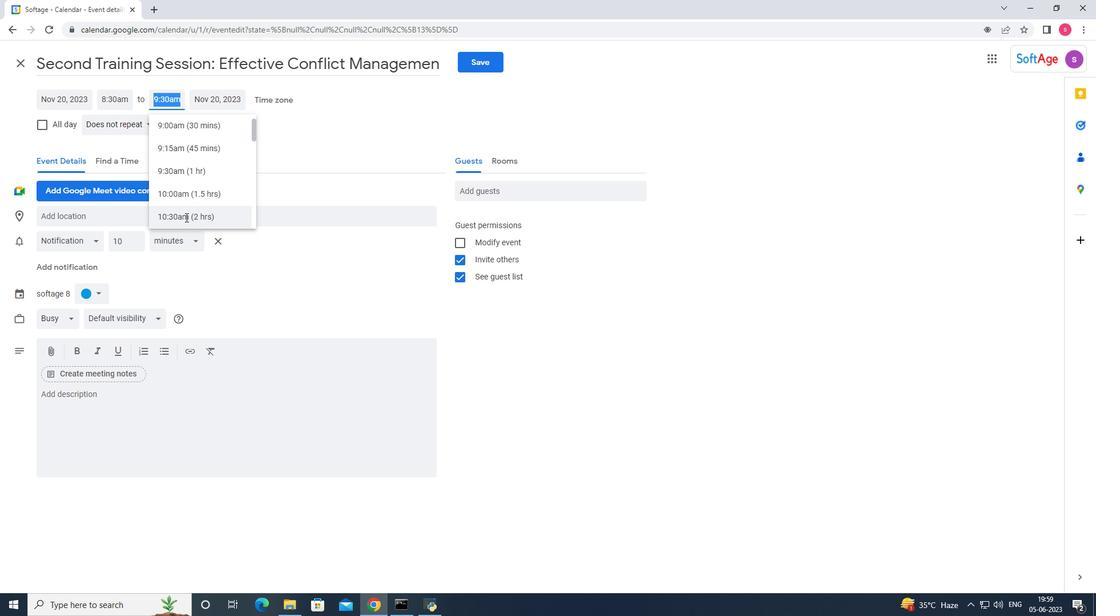 
Action: Mouse moved to (180, 385)
Screenshot: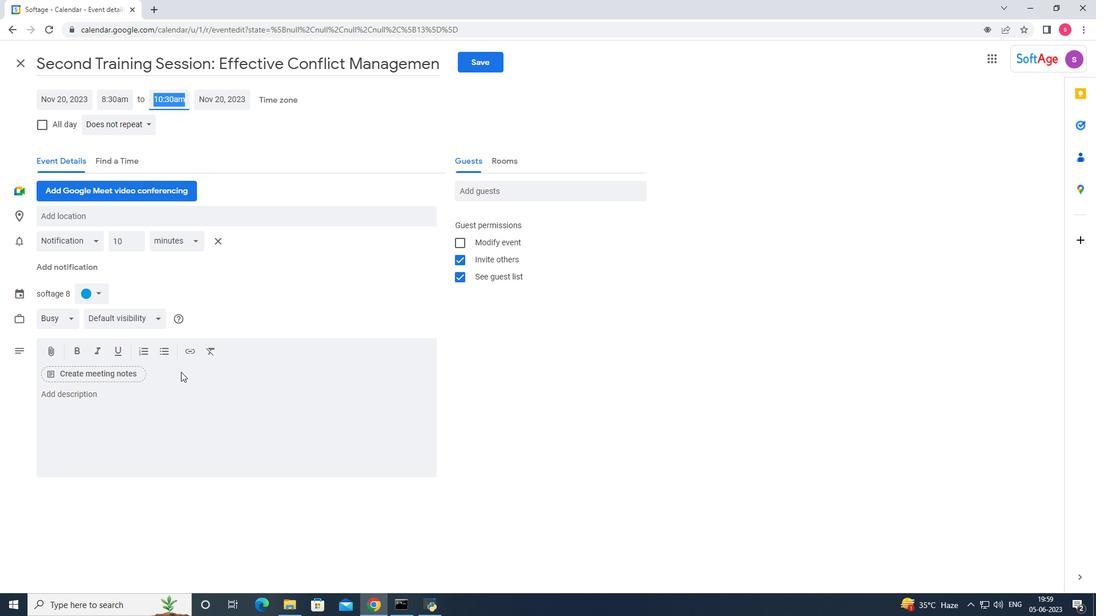 
Action: Mouse pressed left at (180, 385)
Screenshot: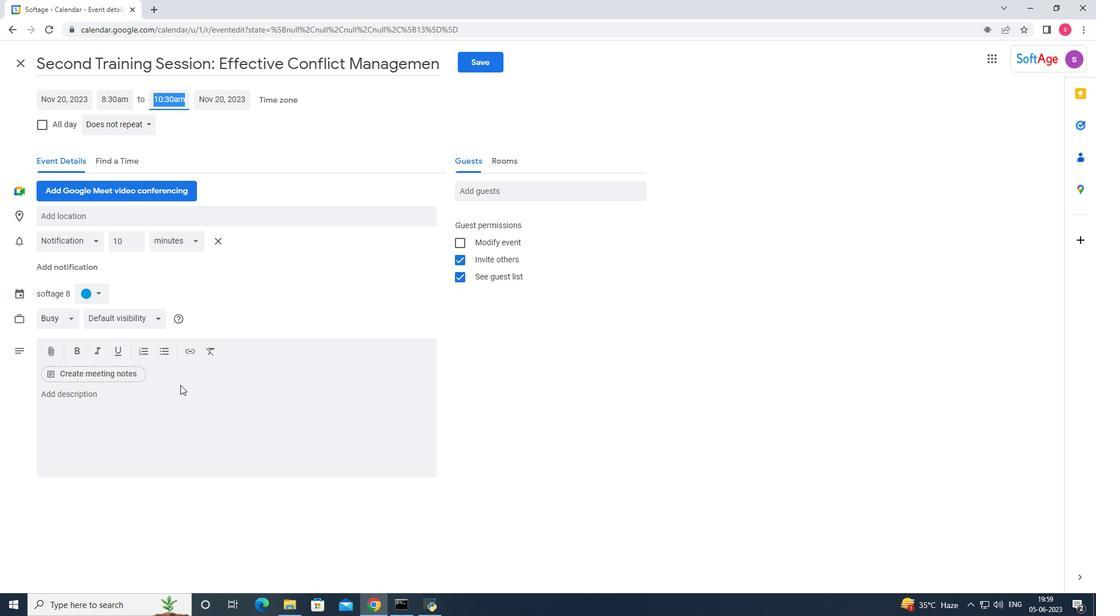 
Action: Mouse moved to (170, 392)
Screenshot: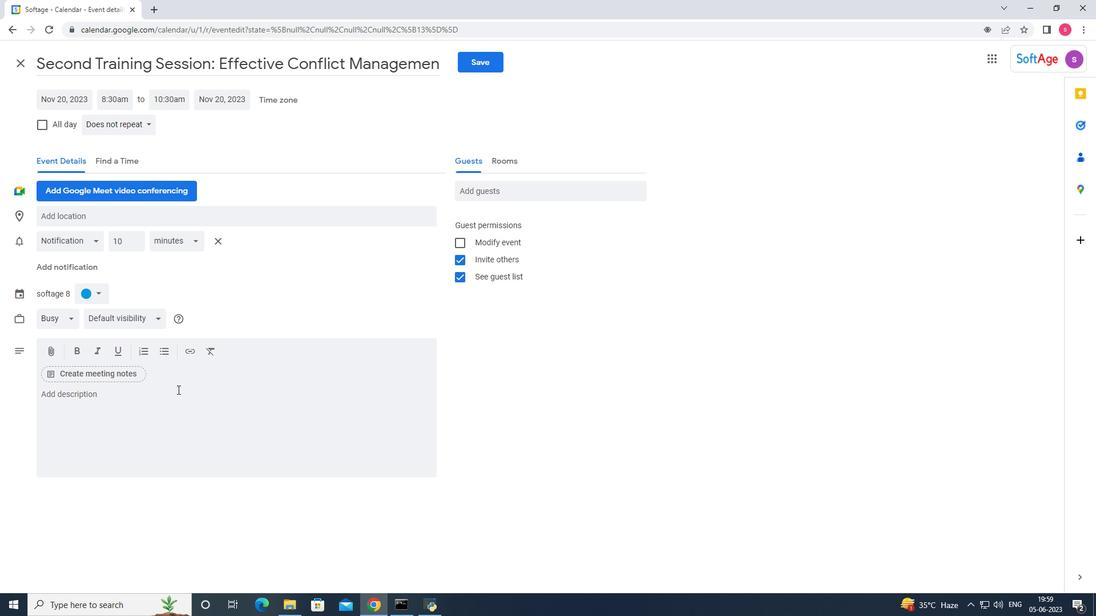 
Action: Mouse pressed left at (170, 392)
Screenshot: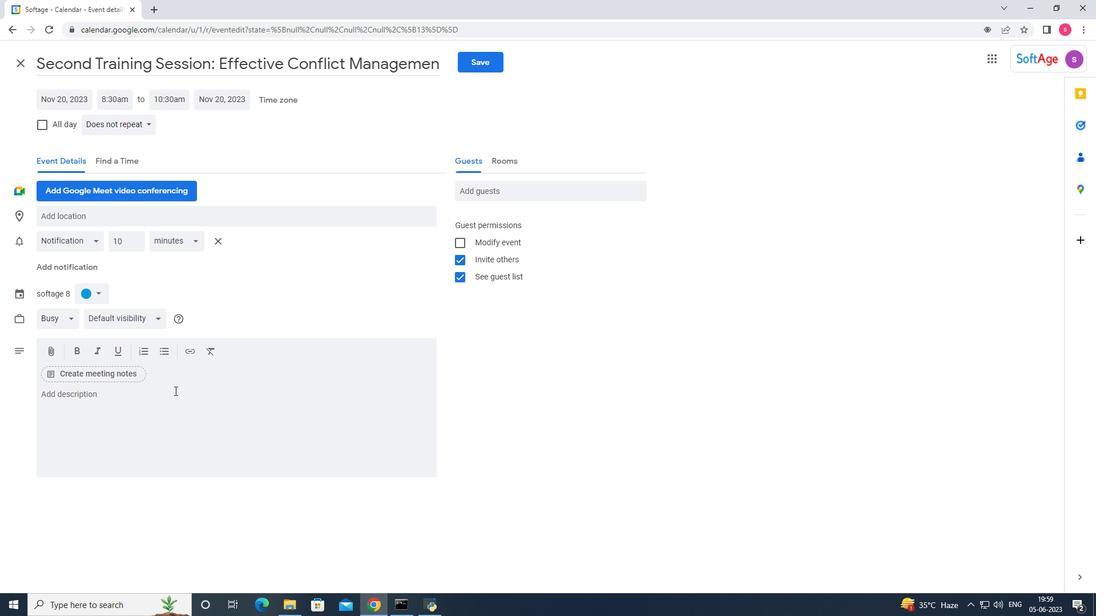 
Action: Mouse moved to (224, 386)
Screenshot: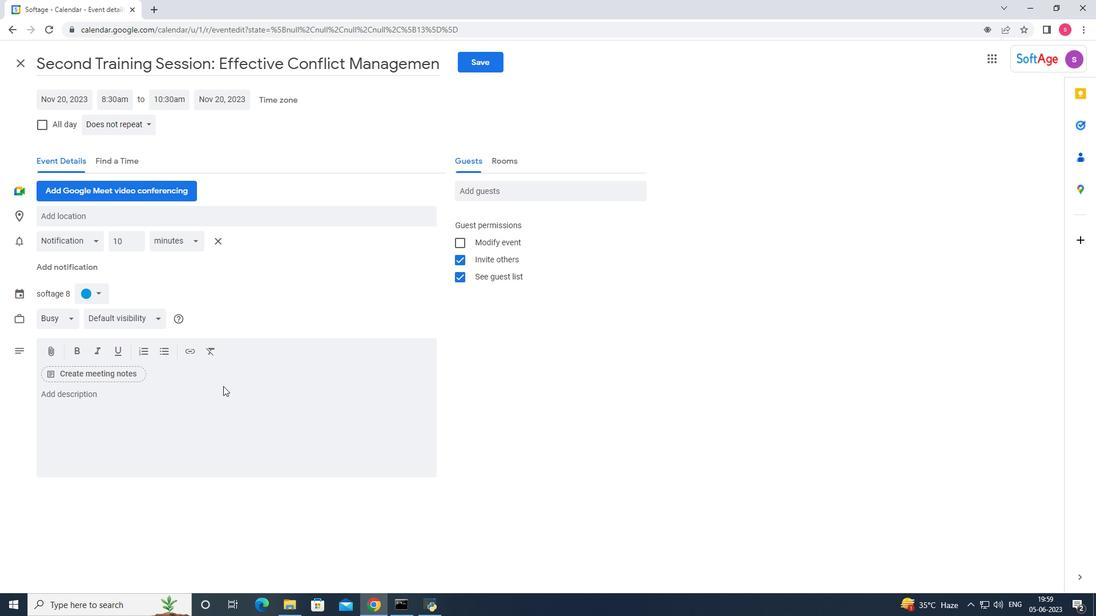 
Action: Key pressed <Key.shift>Lastly,<Key.space>be<Key.space>prepared<Key.space>tom<Key.space><Key.backspace><Key.backspace><Key.space>discuss<Key.space>the<Key.space>terms<Key.space>of<Key.space>potential<Key.space>investment,<Key.space>including<Key.space>the<Key.space>desired<Key.space>the<Key.space>terms<Key.space>of<Key.space>potential<Key.backspace><Key.backspace><Key.backspace><Key.backspace><Key.backspace><Key.backspace><Key.backspace><Key.backspace><Key.backspace><Key.backspace><Key.backspace><Key.backspace><Key.backspace><Key.backspace><Key.backspace><Key.backspace><Key.backspace><Key.backspace><Key.backspace><Key.backspace><Key.backspace><Key.backspace>investment<Key.space>amount,<Key.space>equity<Key.space>oe<Key.backspace>r<Key.space>ownershio<Key.backspace>p<Key.space>structure<Key.space><Key.backspace>,<Key.space>potential<Key.space>return<Key.space>on<Key.space>investment,<Key.space>and<Key.space>any<Key.space>anci<Key.backspace><Key.backspace>ticipated<Key.space>milestones<Key.space>or<Key.space>timelines.<Key.space><Key.shift>These<Key.space>discussions<Key.space>will<Key.space>lay<Key.space>the<Key.space>foundation<Key.space>for<Key.space>futher<Key.space>negotiations<Key.space><Key.left><Key.left><Key.left><Key.left><Key.left><Key.left><Key.left><Key.left><Key.left><Key.left><Key.left><Key.left><Key.left><Key.left><Key.left><Key.left><Key.left><Key.left>r
Screenshot: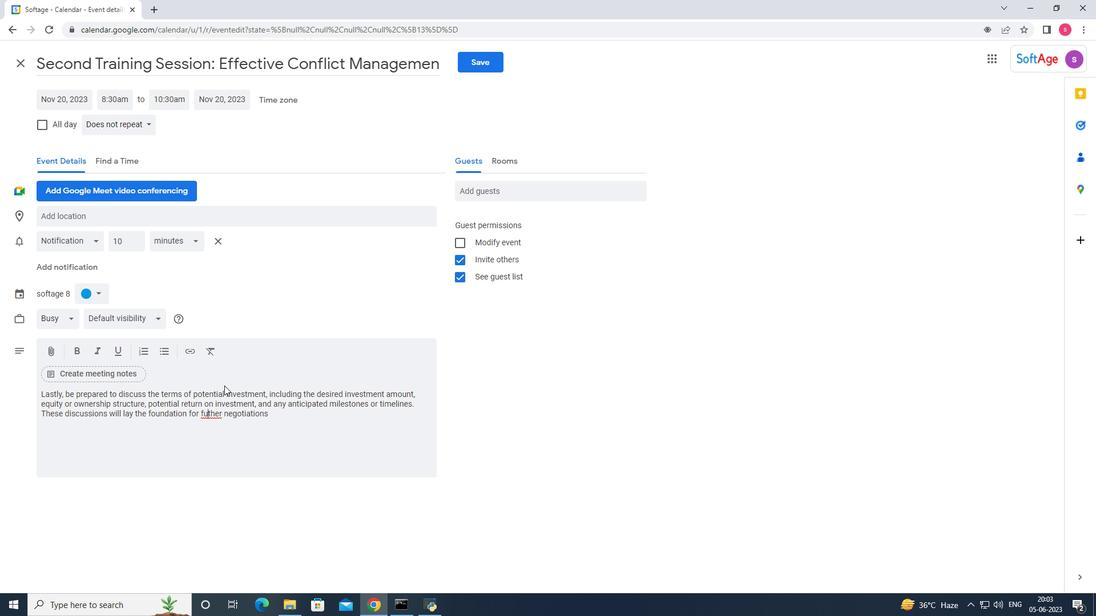 
Action: Mouse moved to (281, 417)
Screenshot: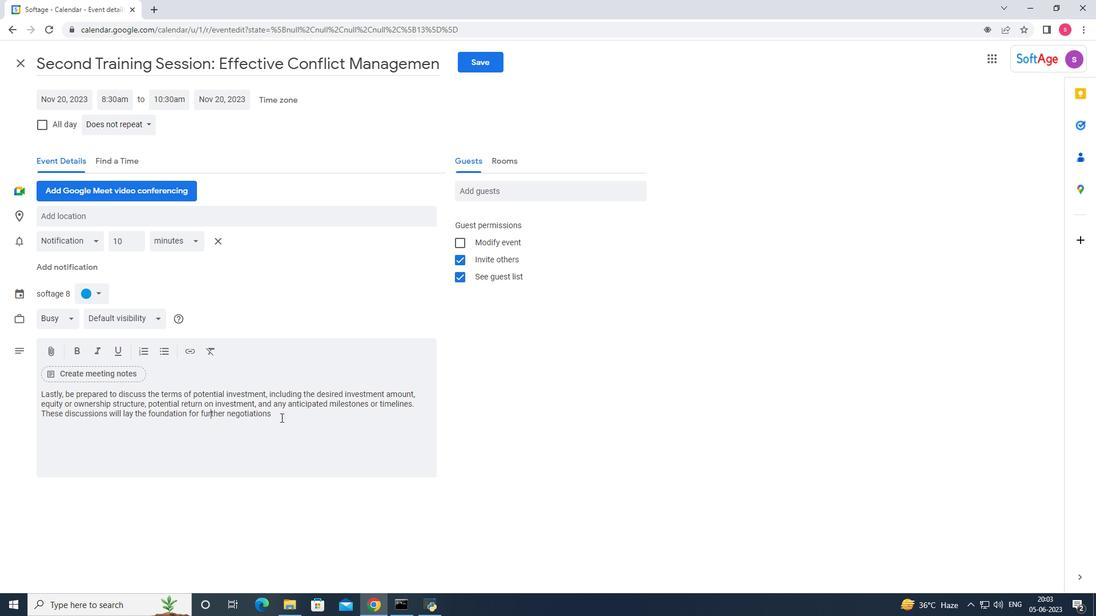 
Action: Mouse pressed left at (281, 417)
Screenshot: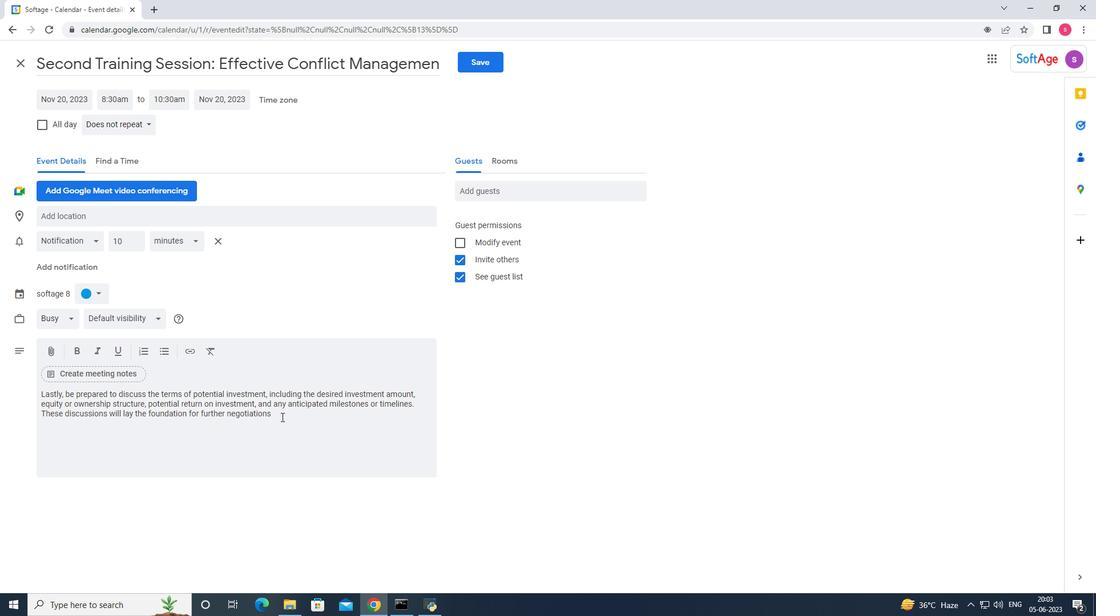 
Action: Mouse moved to (280, 361)
Screenshot: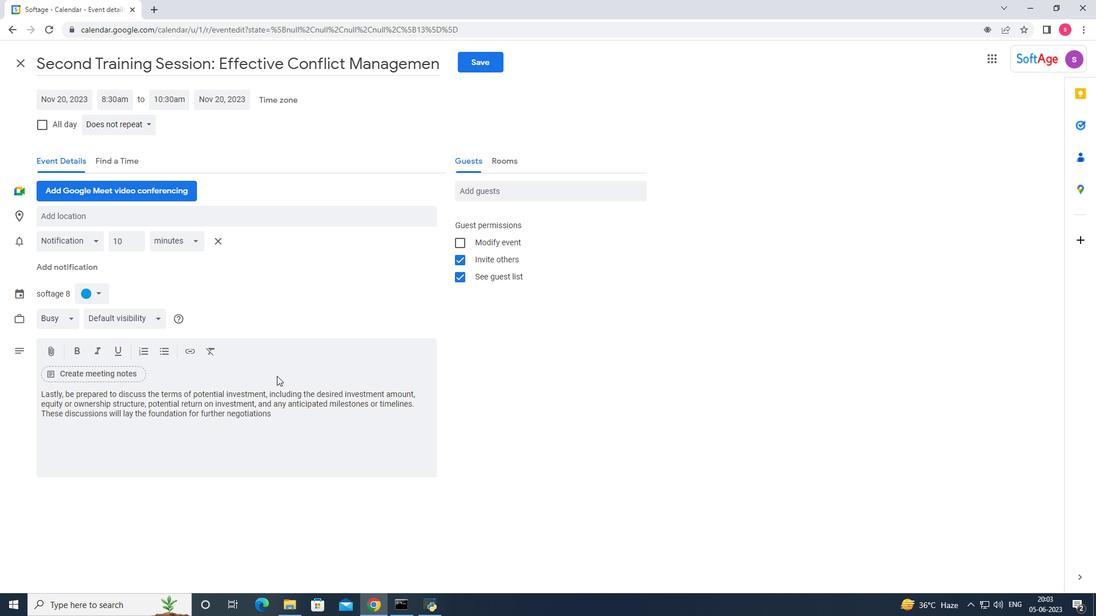 
Action: Key pressed and<Key.space>due<Key.space>diligence<Key.space>processes<Key.space><Key.backspace>,<Key.space>should<Key.space>both<Key.space>parties<Key.space>
Screenshot: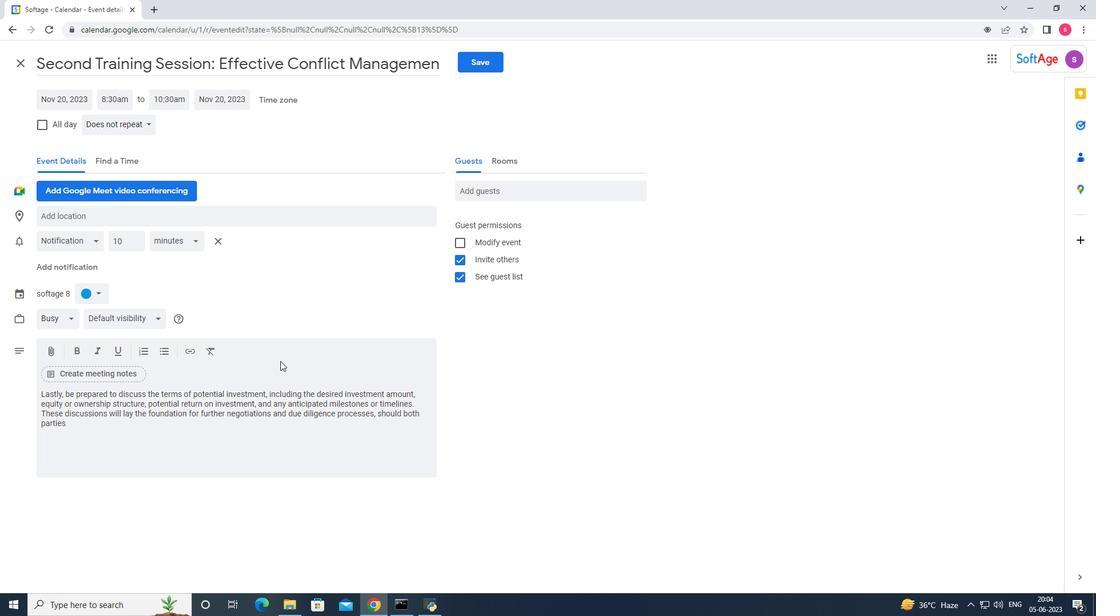 
Action: Mouse moved to (328, 440)
Screenshot: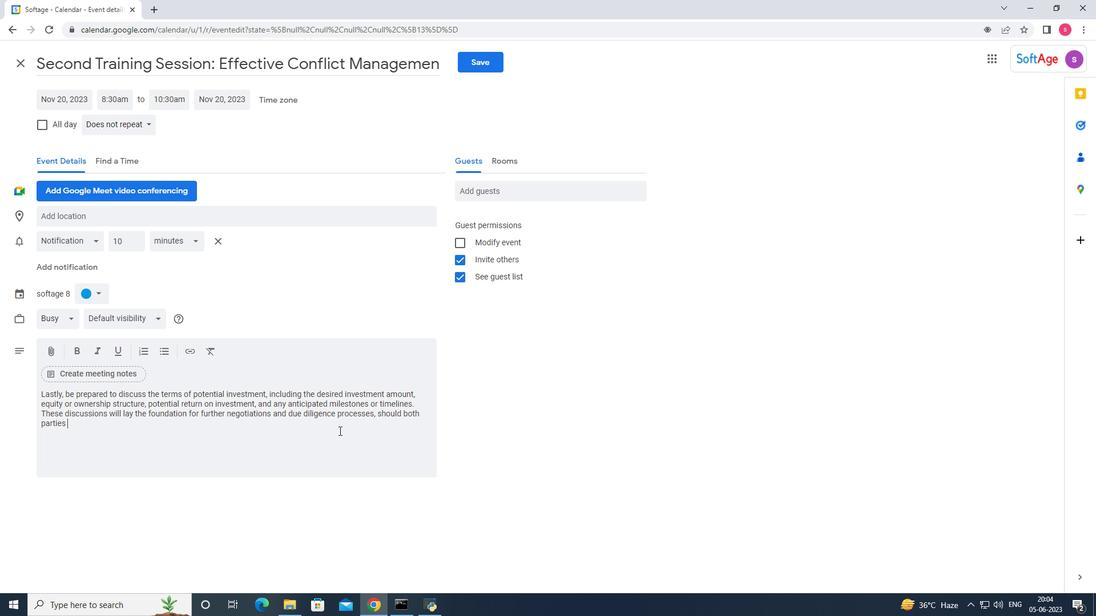 
Action: Mouse pressed left at (328, 440)
Screenshot: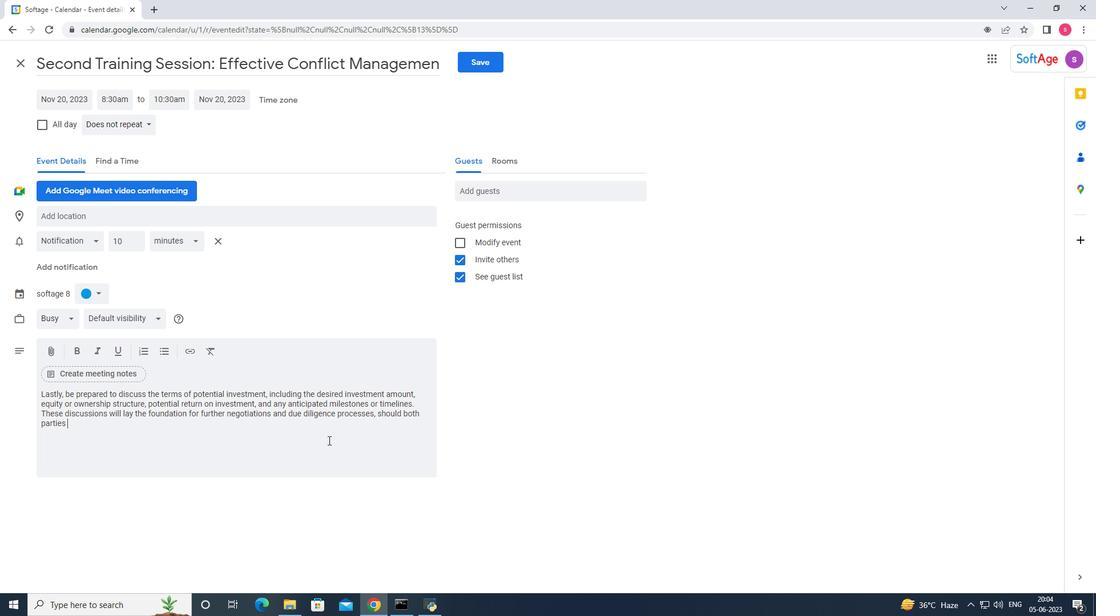 
Action: Mouse moved to (82, 428)
Screenshot: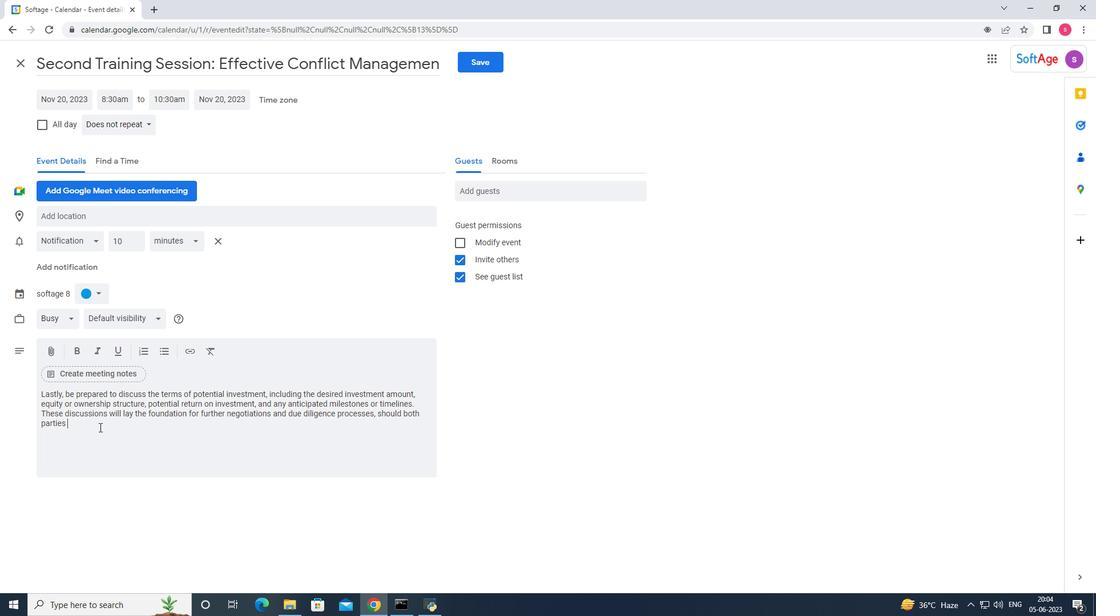 
Action: Mouse pressed left at (82, 428)
Screenshot: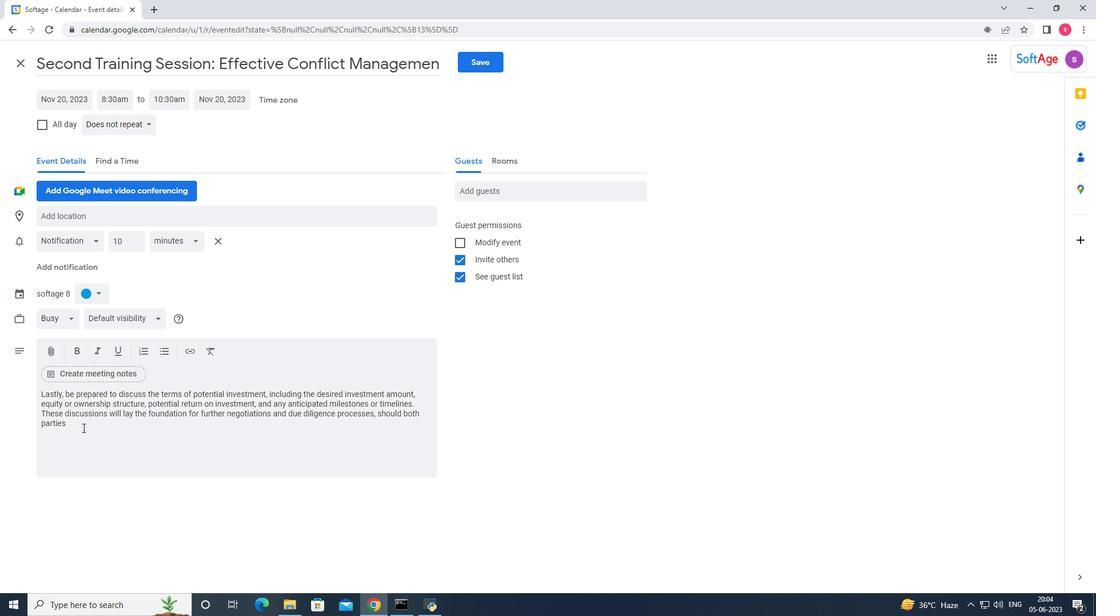 
Action: Mouse moved to (120, 435)
Screenshot: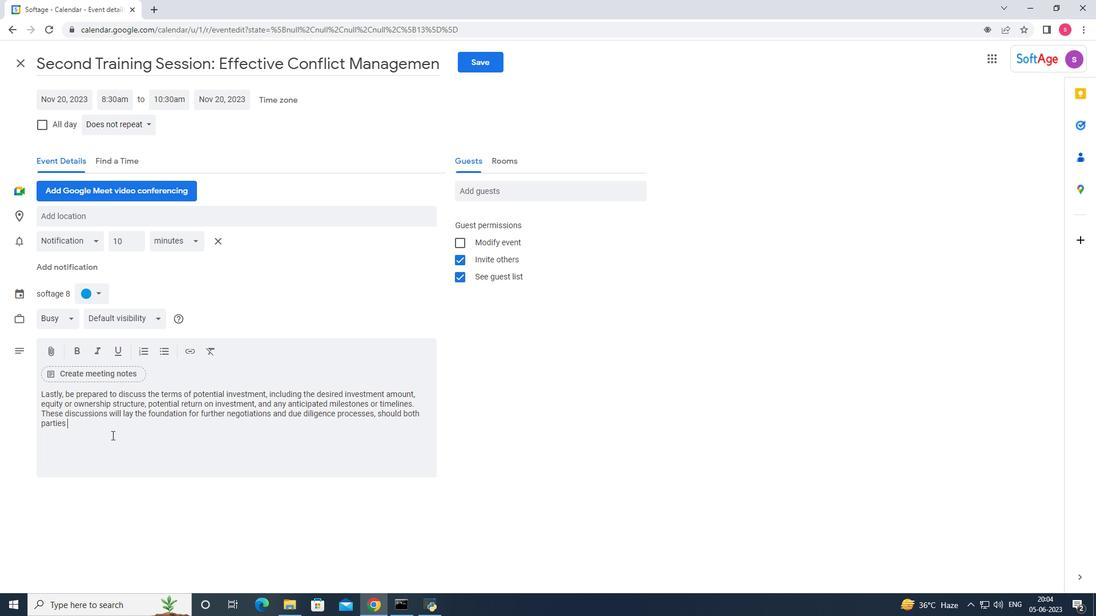 
Action: Key pressed decides<Key.backspace><Key.space>to<Key.space>move<Key.space>forward.
Screenshot: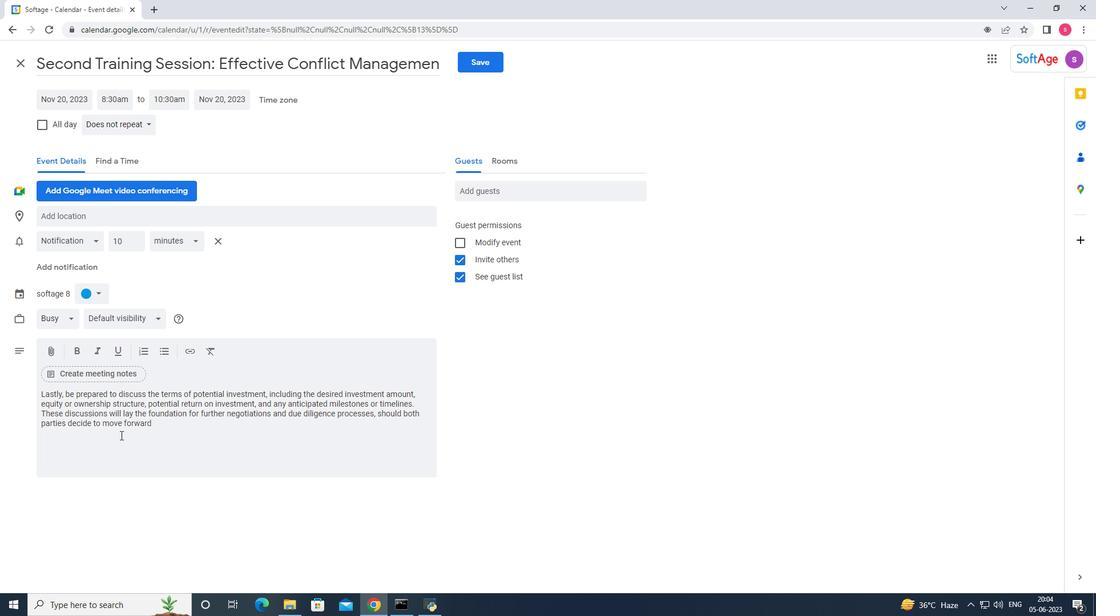 
Action: Mouse moved to (95, 294)
Screenshot: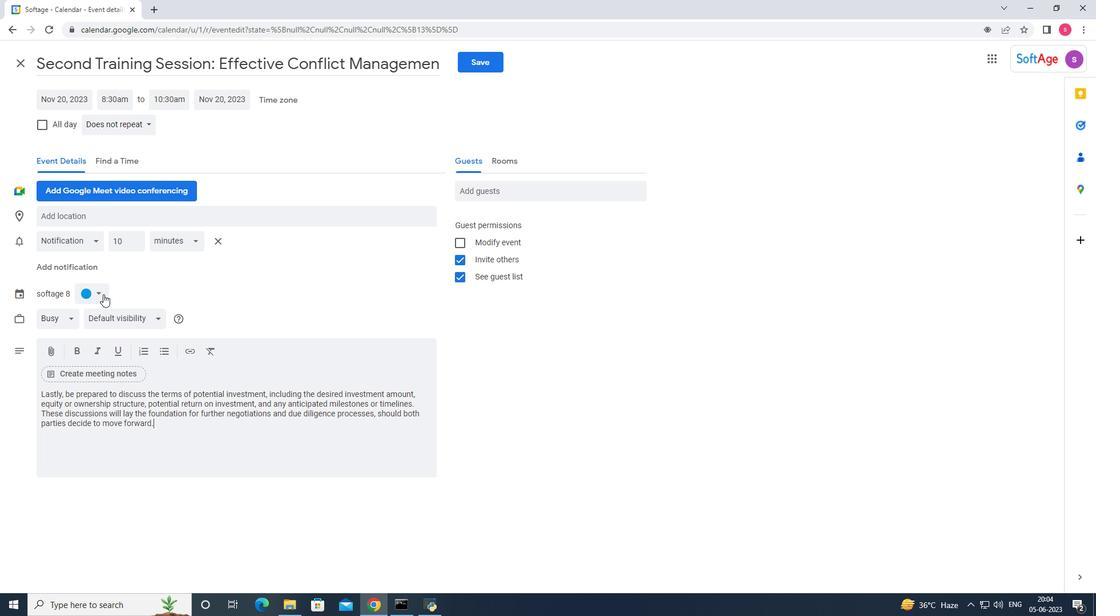 
Action: Mouse pressed left at (95, 294)
Screenshot: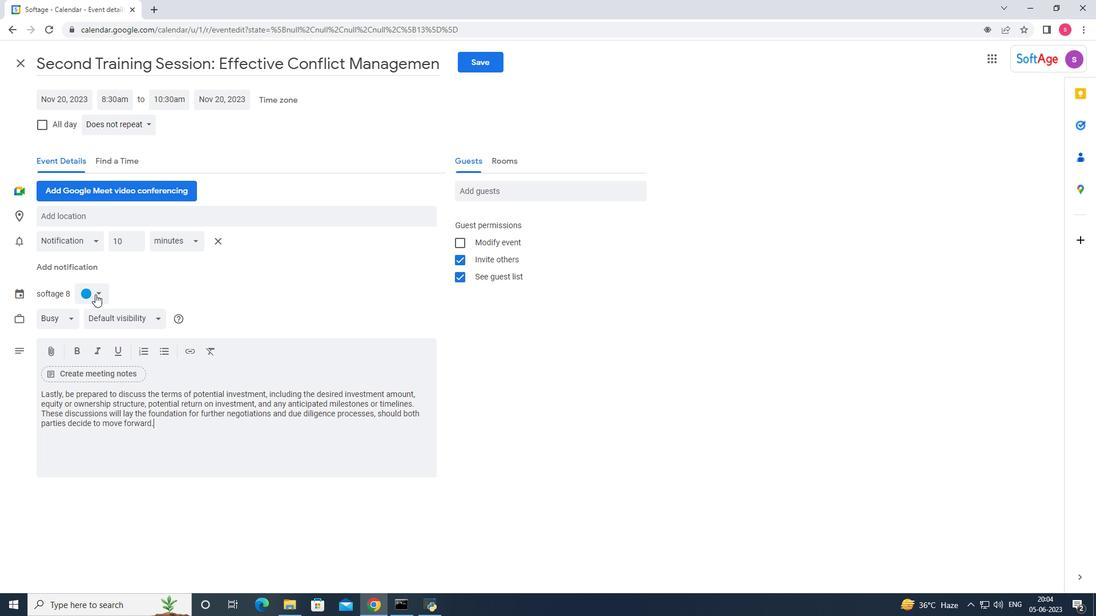 
Action: Mouse moved to (84, 361)
Screenshot: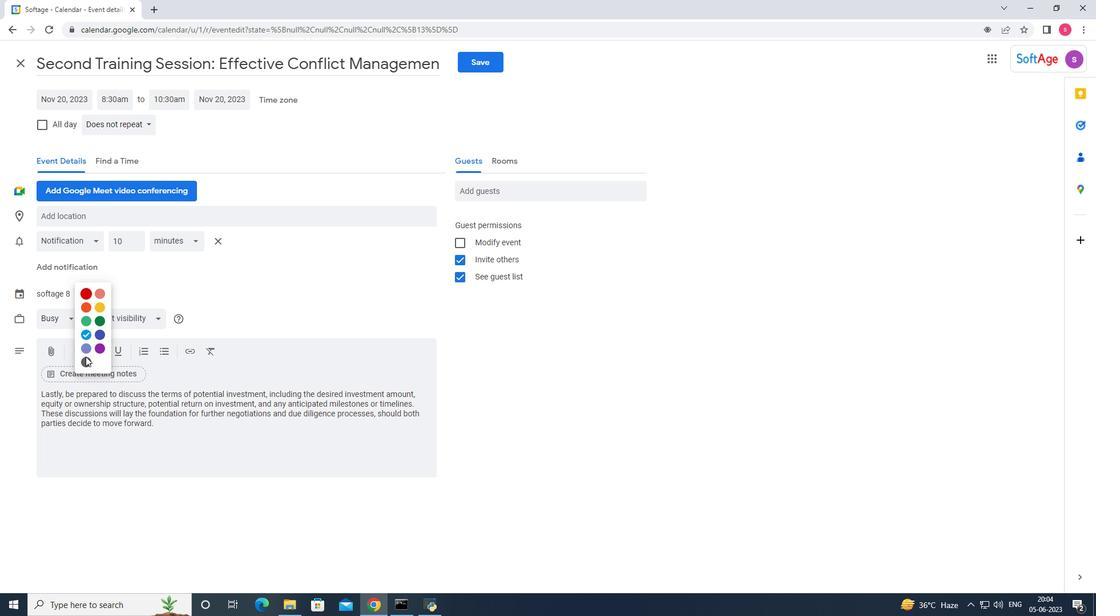 
Action: Mouse pressed left at (84, 361)
Screenshot: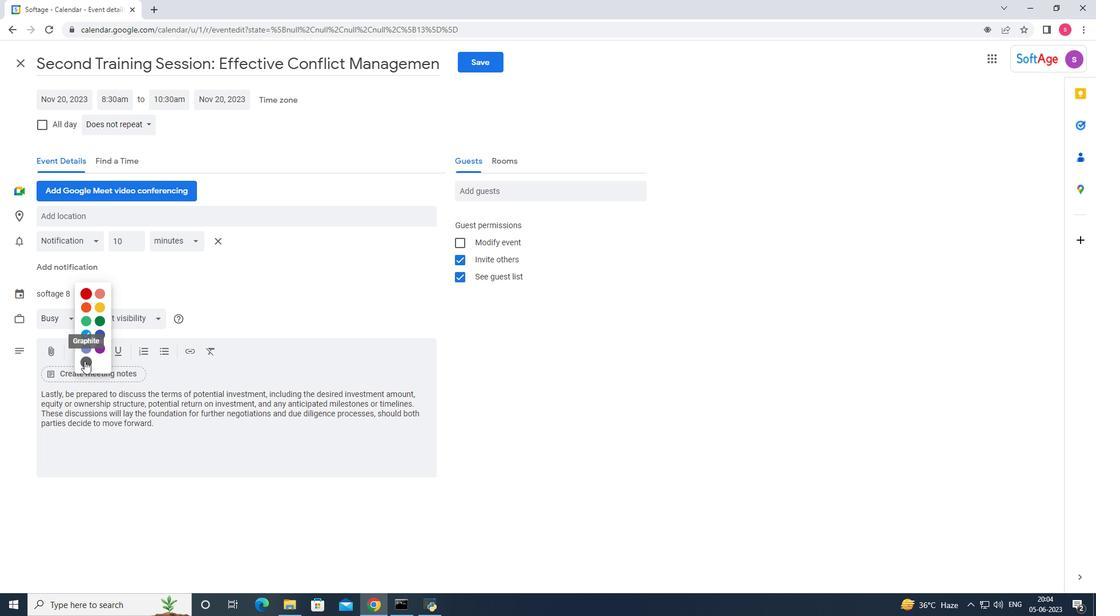 
Action: Mouse moved to (160, 218)
Screenshot: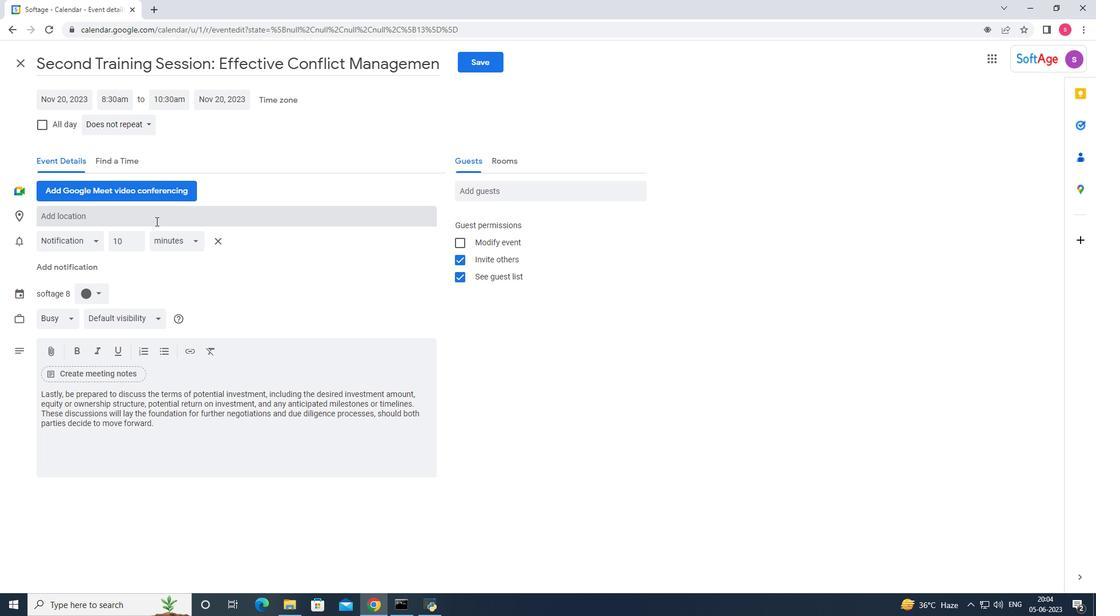 
Action: Mouse pressed left at (160, 218)
Screenshot: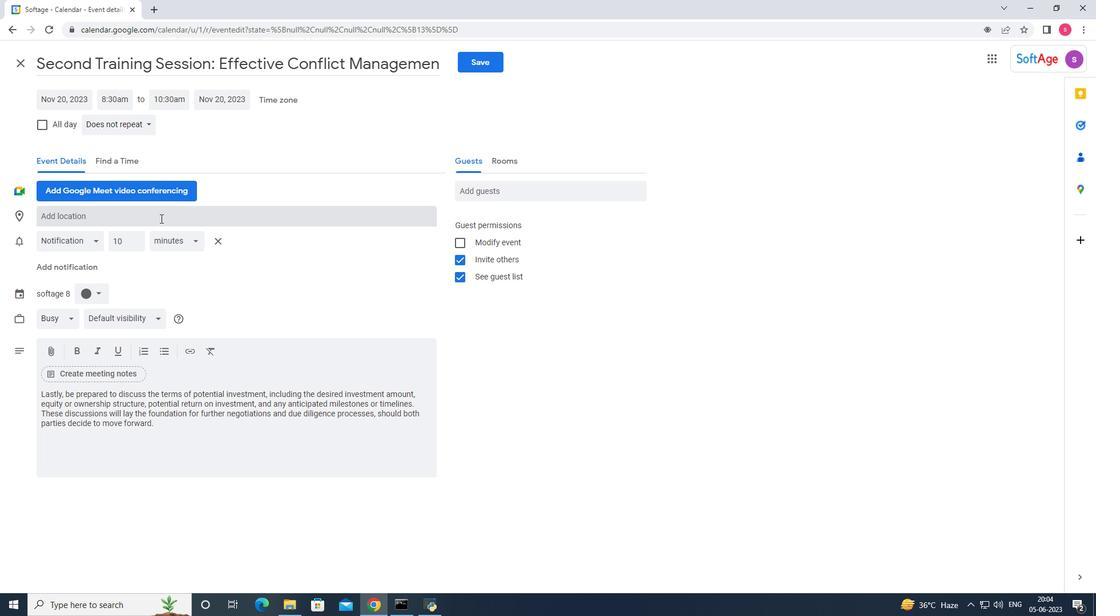 
Action: Key pressed <Key.shift>Vanco
Screenshot: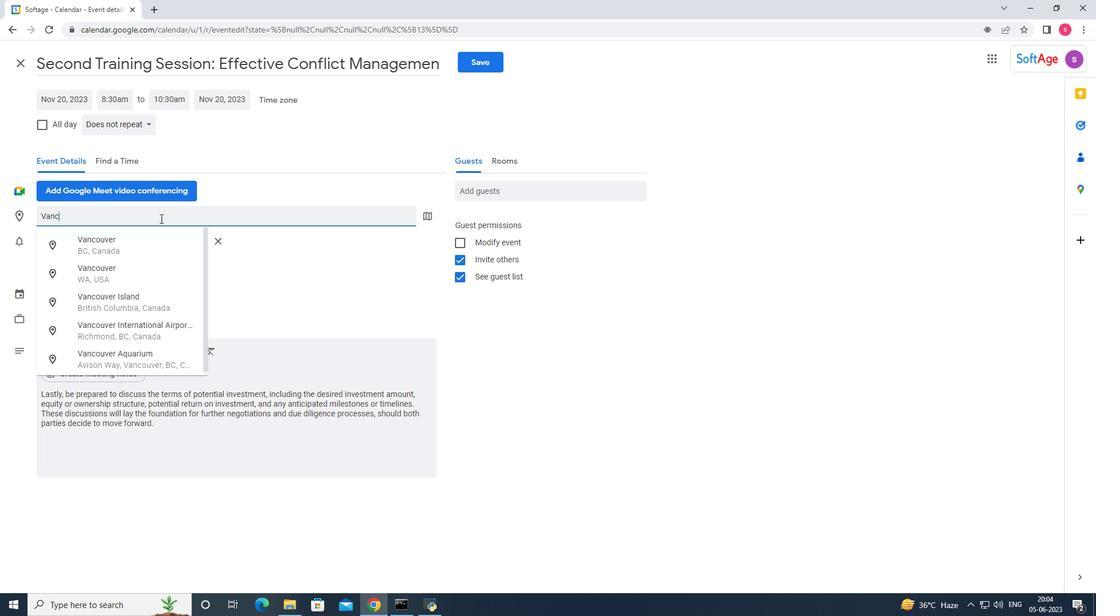 
Action: Mouse moved to (91, 241)
Screenshot: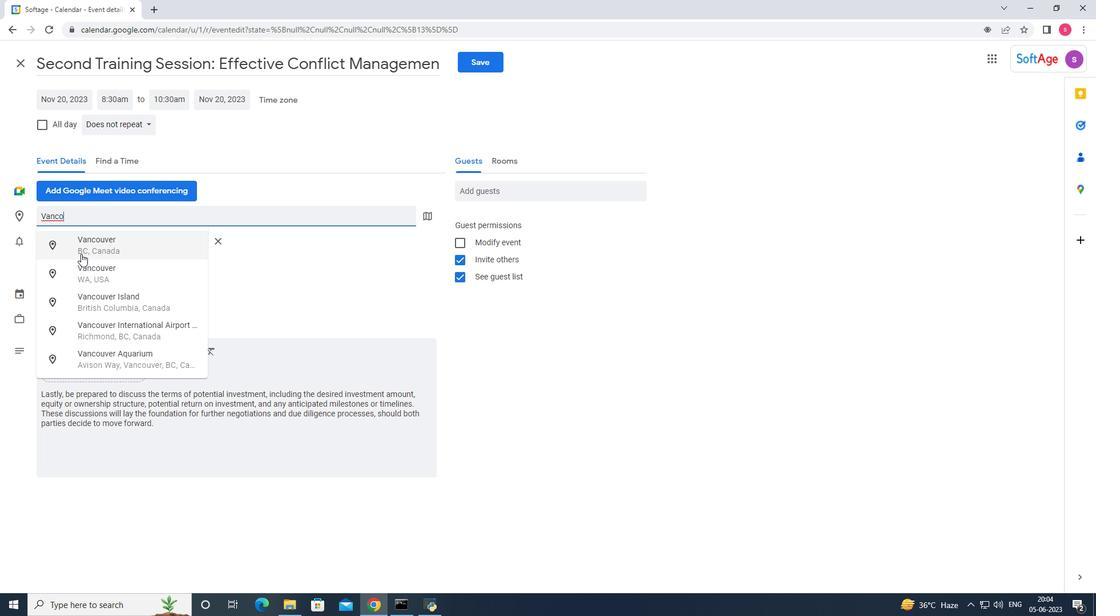 
Action: Mouse pressed left at (91, 241)
Screenshot: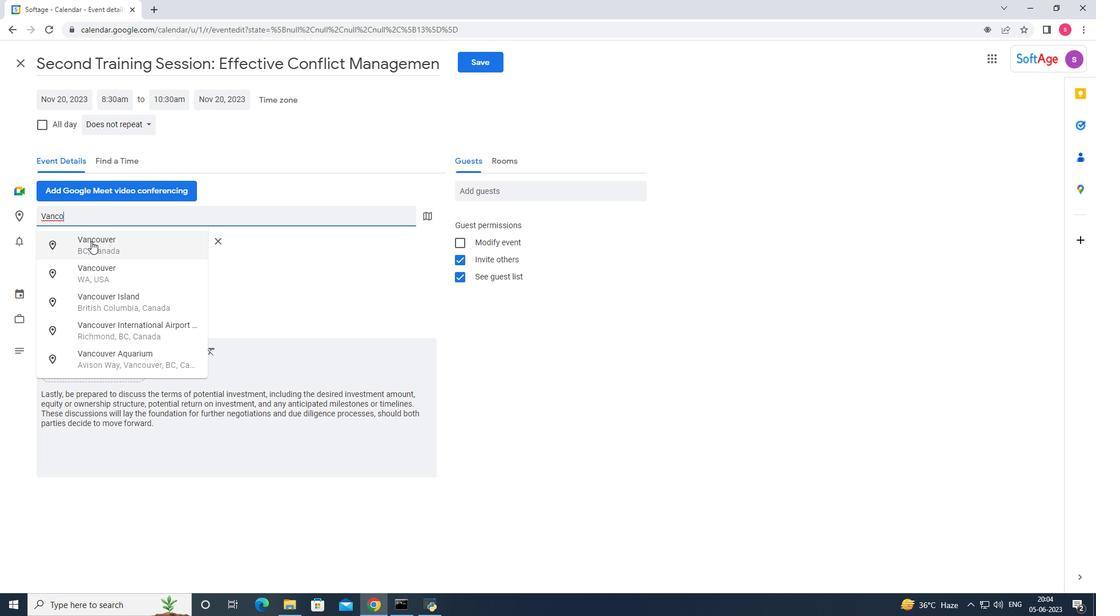 
Action: Mouse moved to (89, 216)
Screenshot: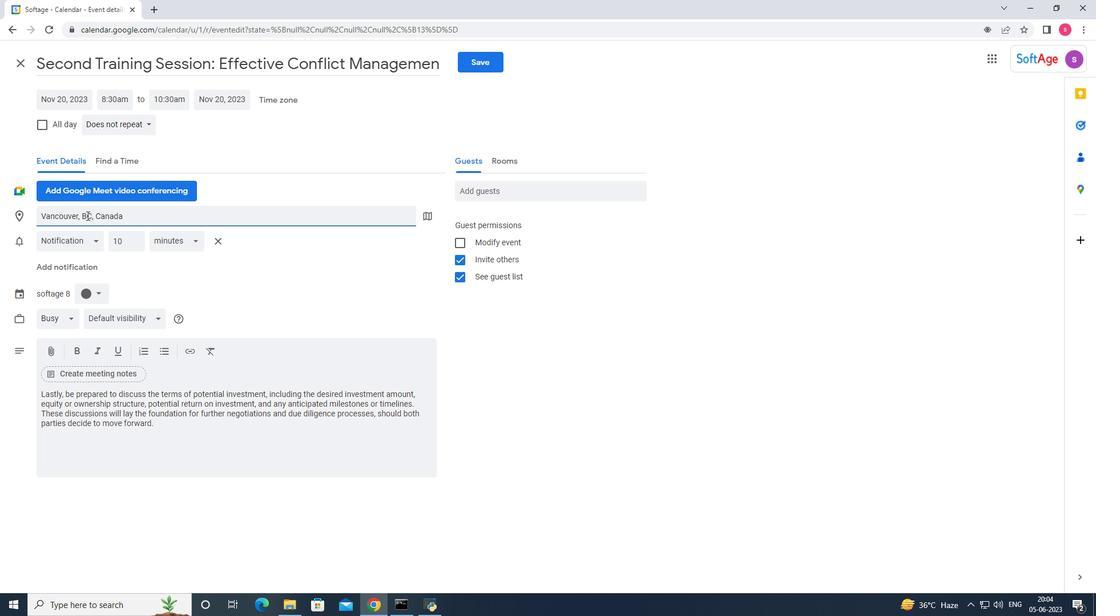 
Action: Mouse pressed left at (89, 216)
Screenshot: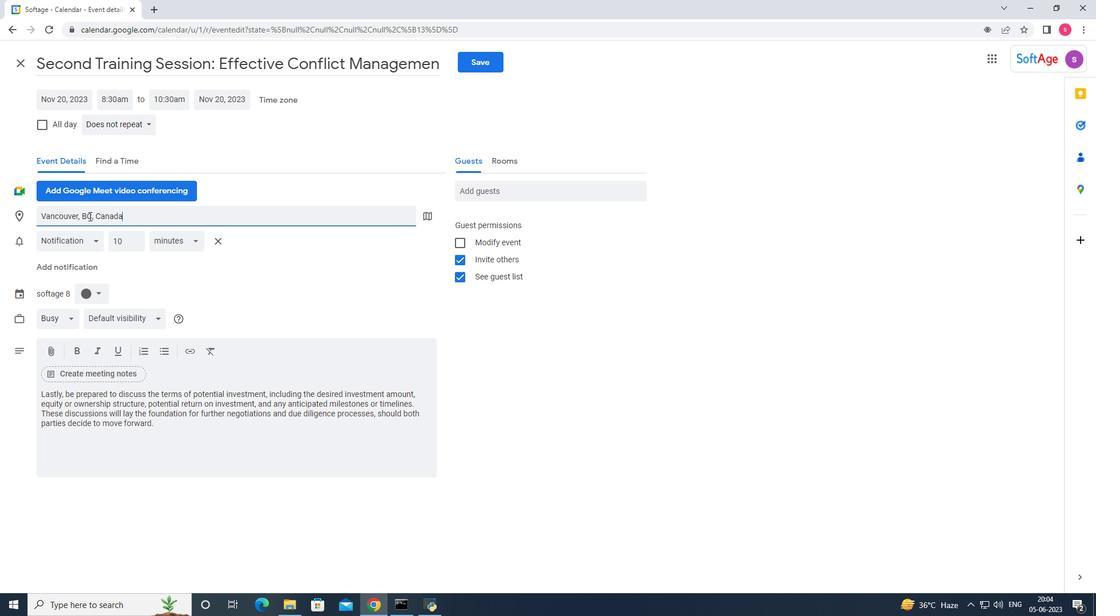 
Action: Mouse moved to (93, 215)
Screenshot: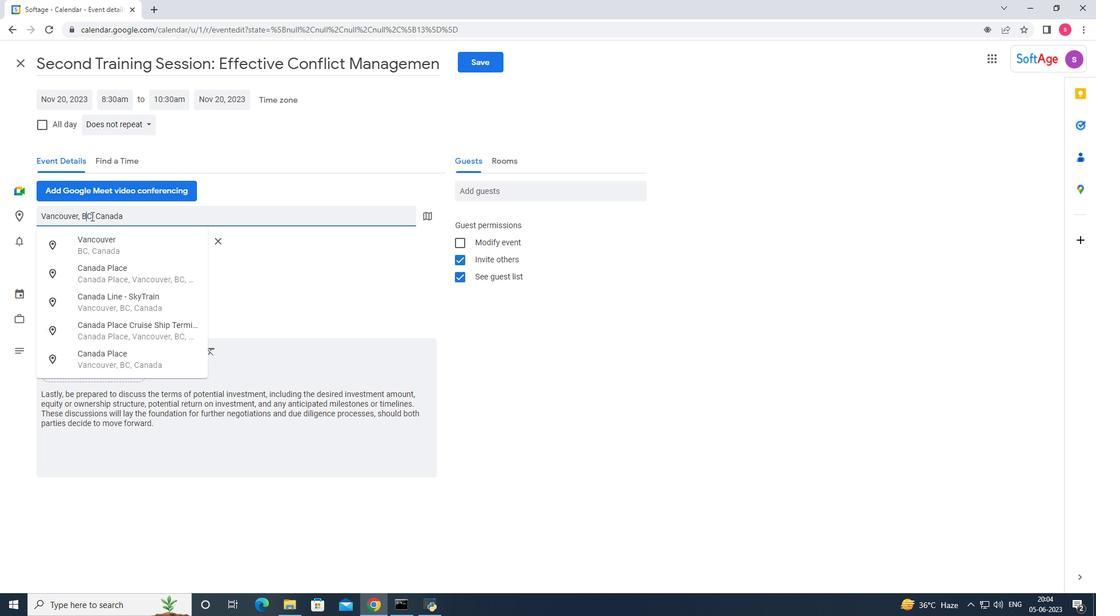 
Action: Mouse pressed left at (93, 215)
Screenshot: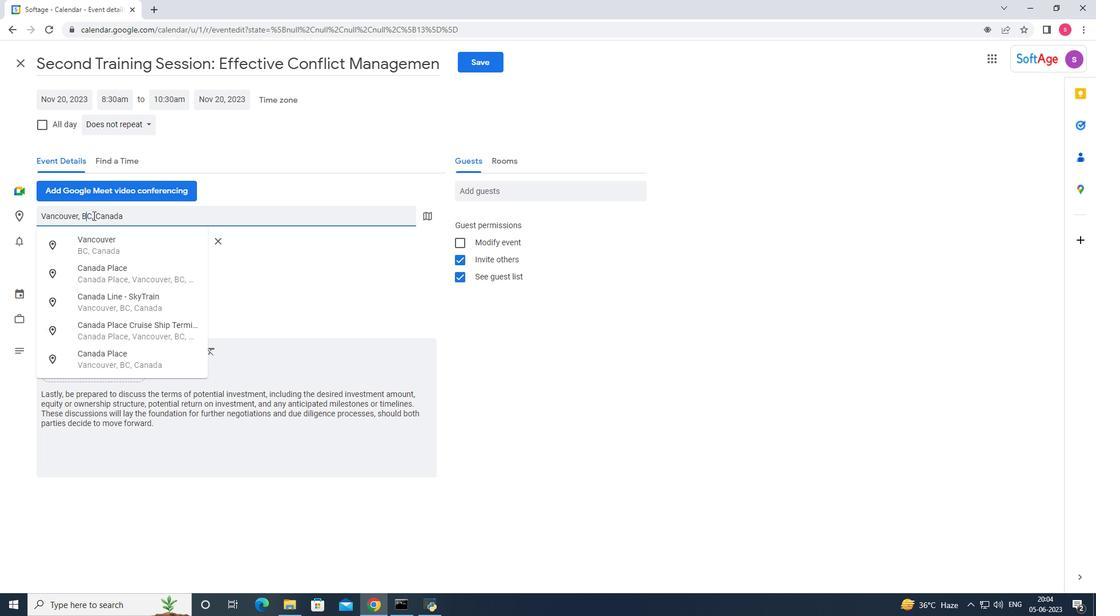 
Action: Mouse moved to (97, 238)
Screenshot: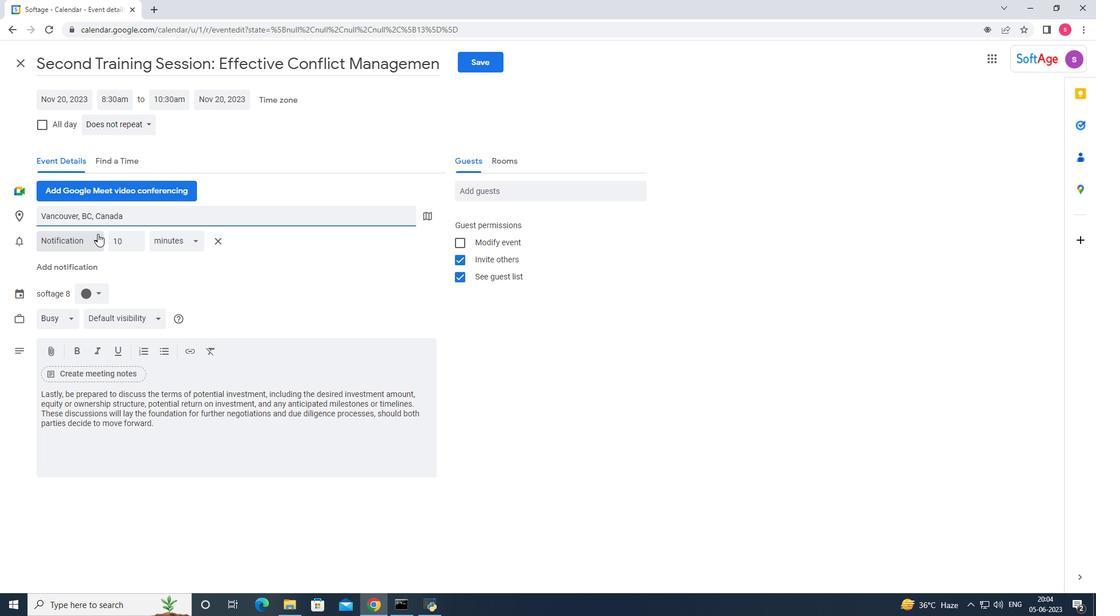 
Action: Key pressed <Key.backspace><Key.backspace><Key.backspace><Key.backspace>
Screenshot: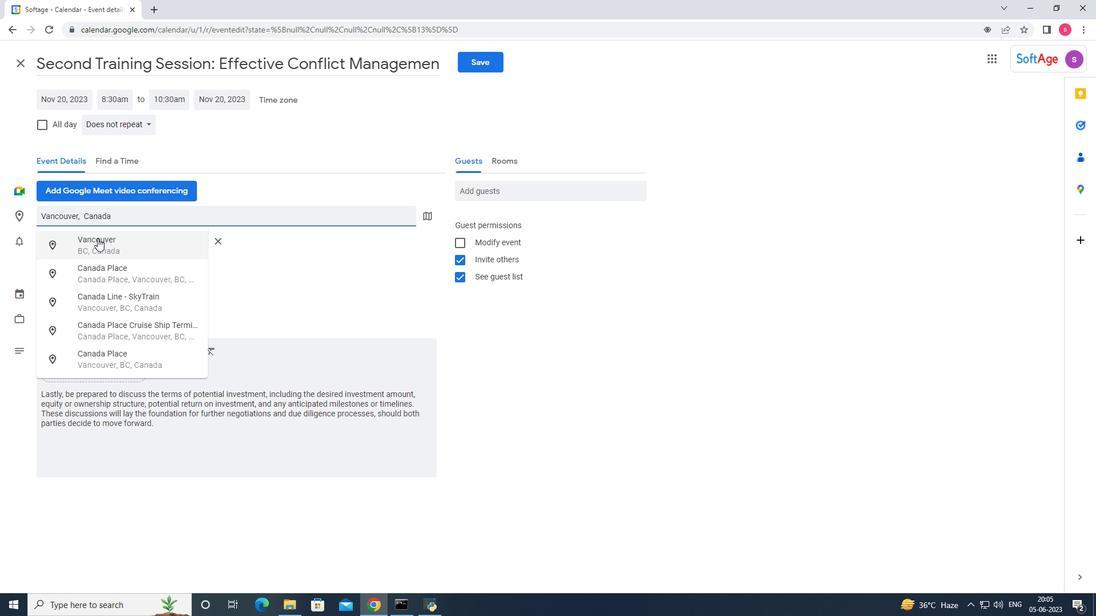 
Action: Mouse moved to (479, 194)
Screenshot: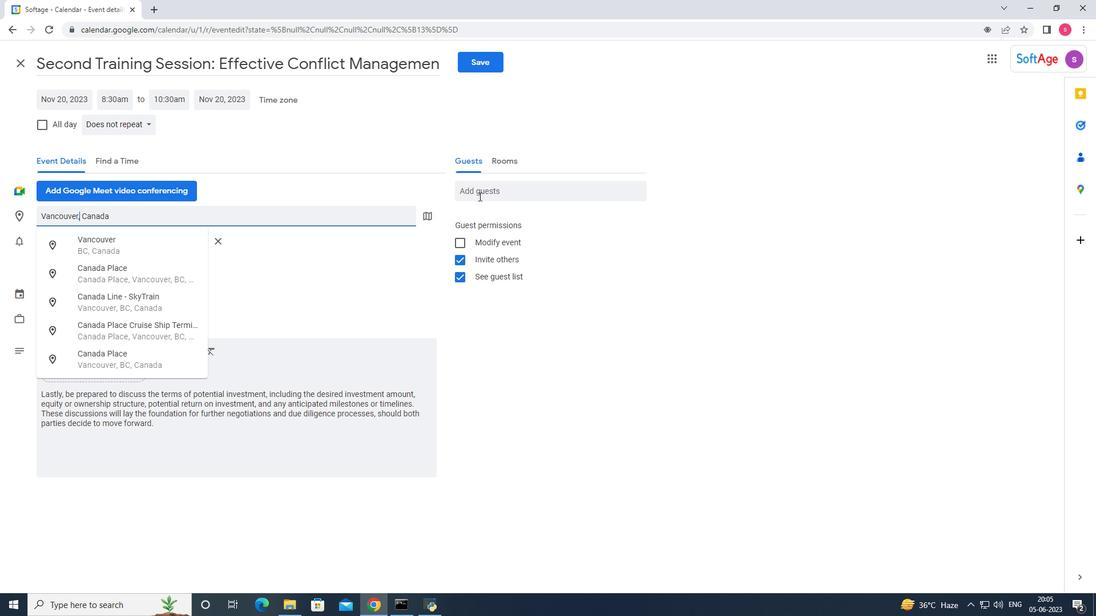 
Action: Mouse pressed left at (479, 194)
Screenshot: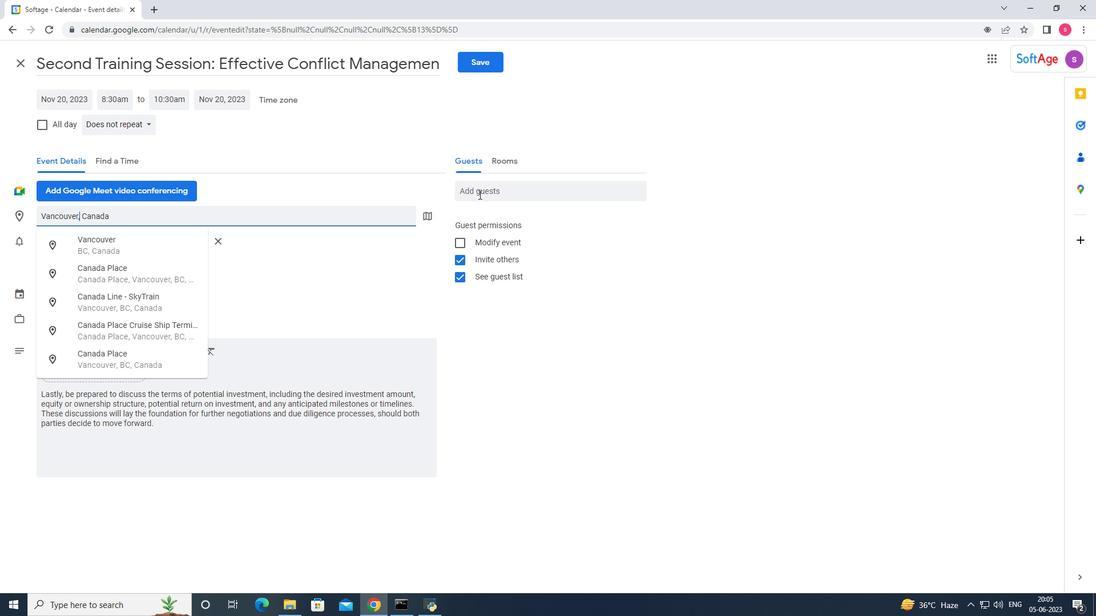 
Action: Key pressed softage.5
Screenshot: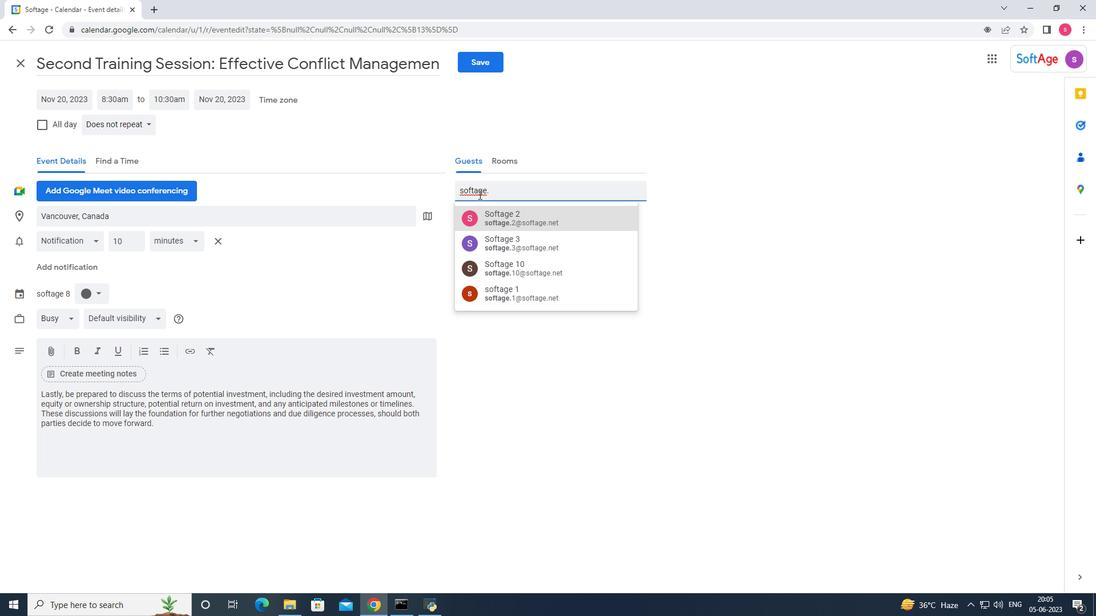 
Action: Mouse moved to (490, 221)
Screenshot: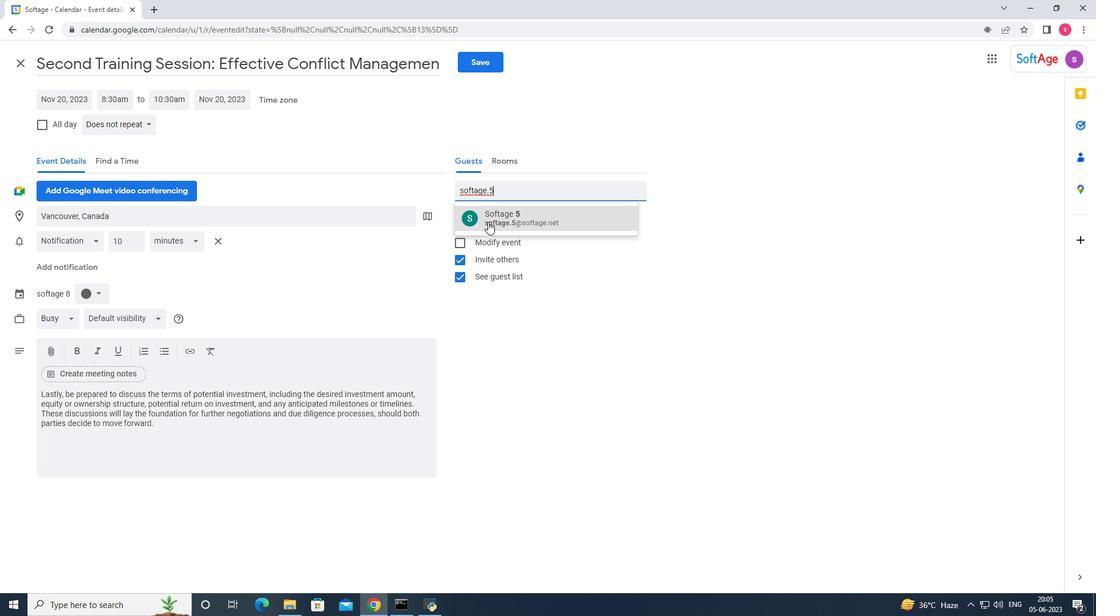 
Action: Mouse pressed left at (490, 221)
Screenshot: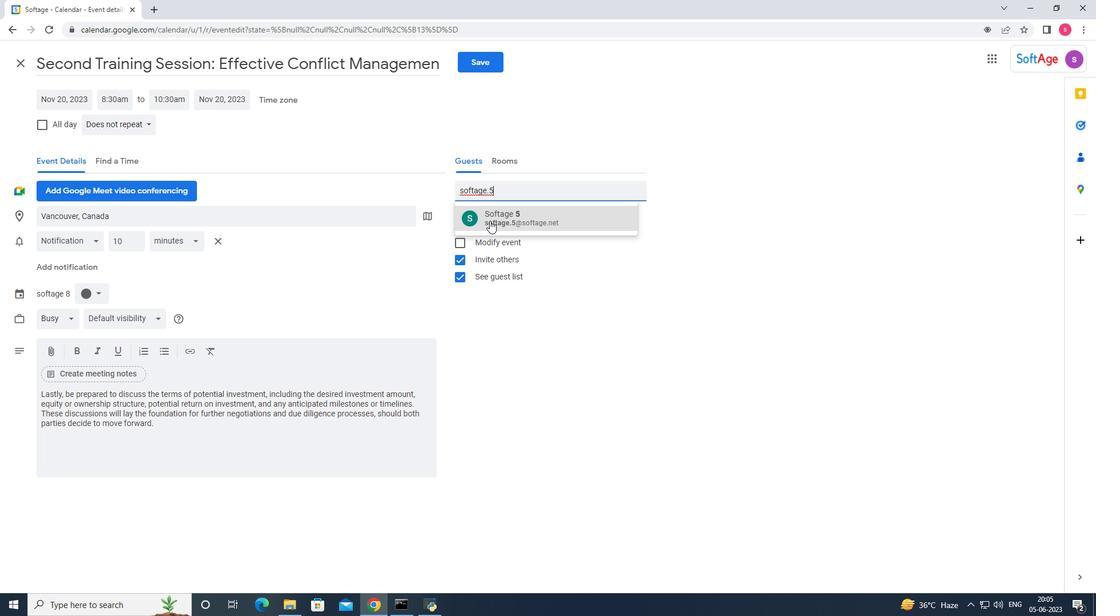 
Action: Mouse moved to (491, 218)
Screenshot: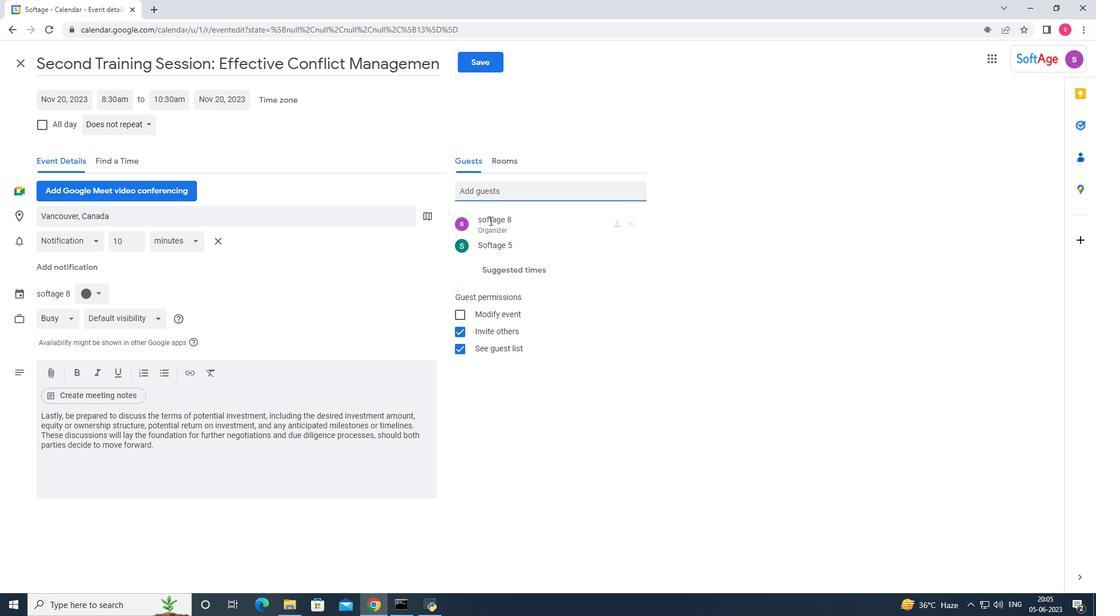 
Action: Key pressed softage.6
Screenshot: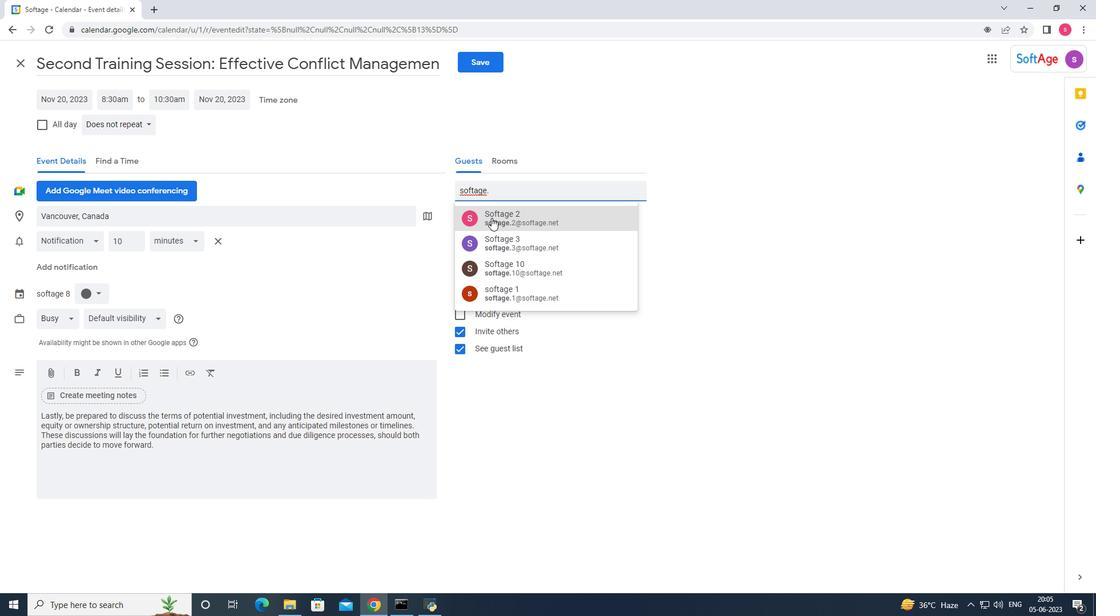 
Action: Mouse pressed left at (491, 218)
Screenshot: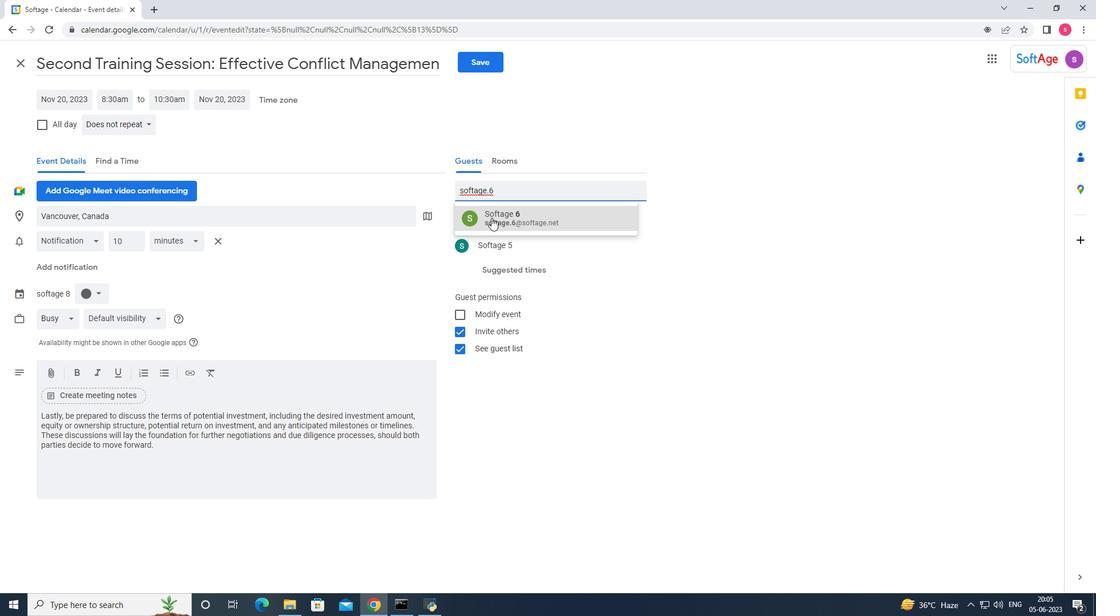 
Action: Mouse moved to (125, 125)
Screenshot: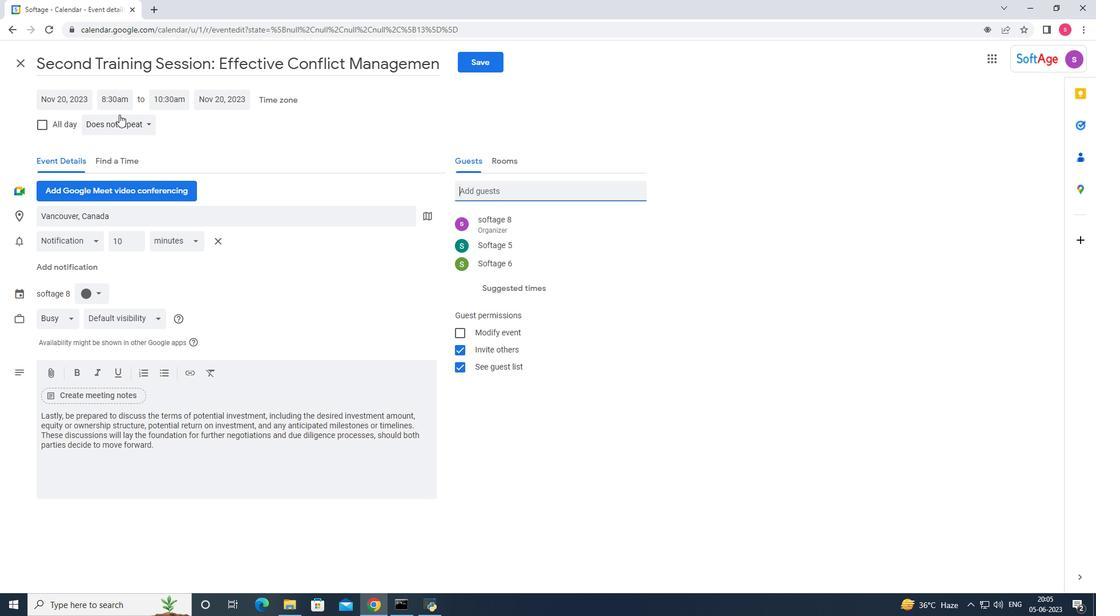 
Action: Mouse pressed left at (125, 125)
Screenshot: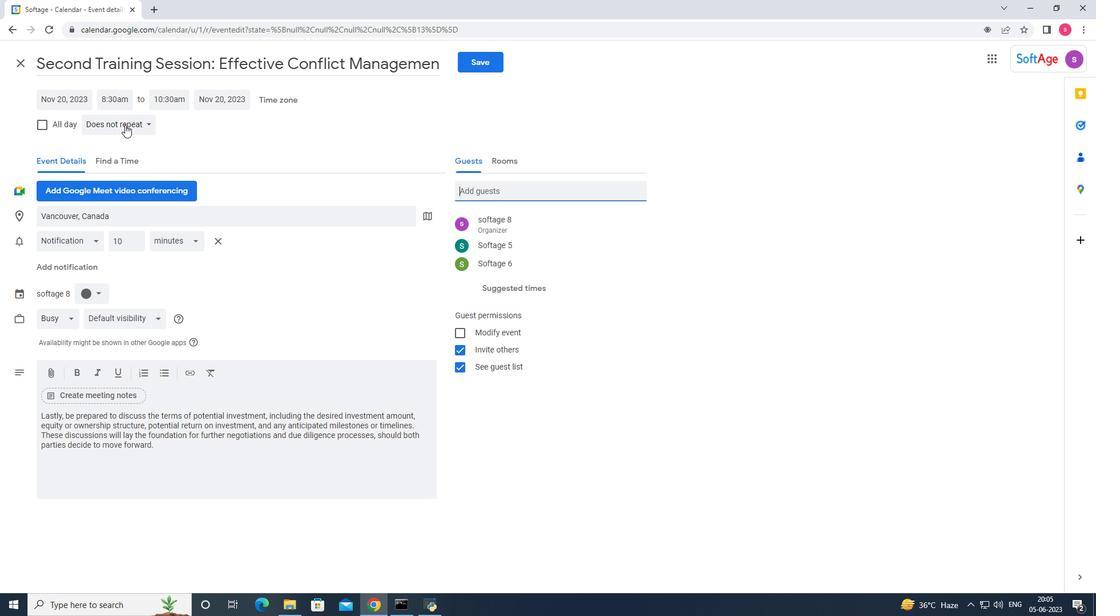 
Action: Mouse moved to (130, 125)
Screenshot: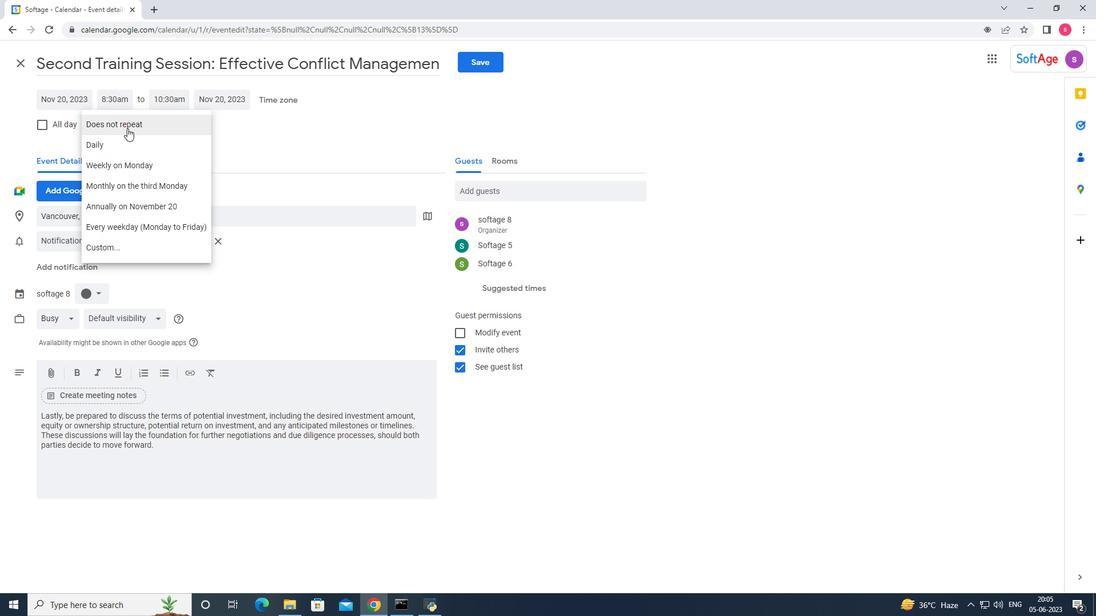 
Action: Mouse pressed left at (130, 125)
Screenshot: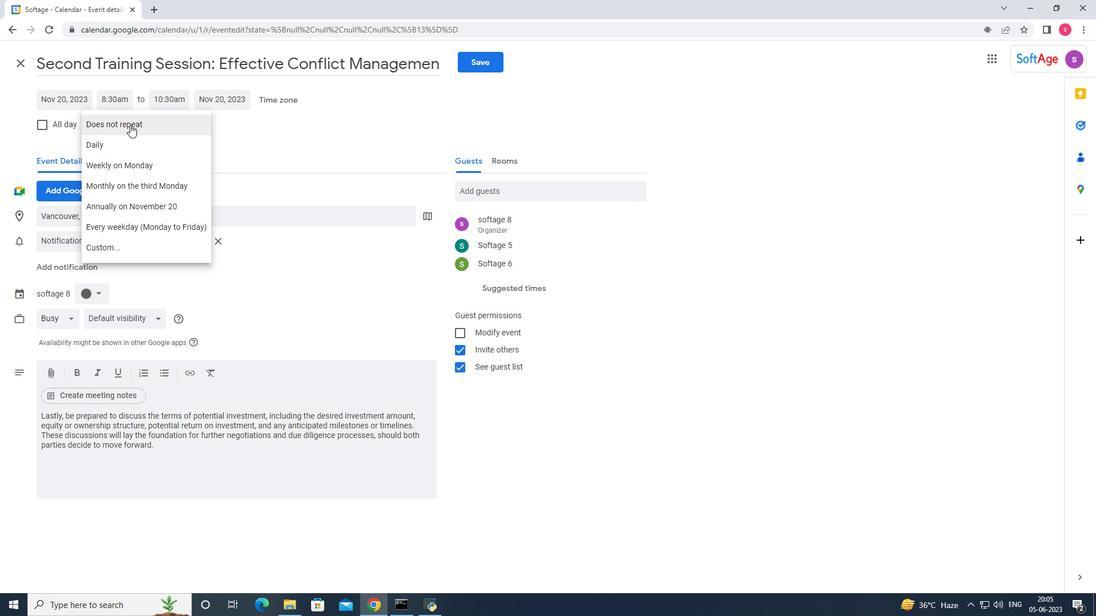 
Action: Mouse moved to (463, 62)
Screenshot: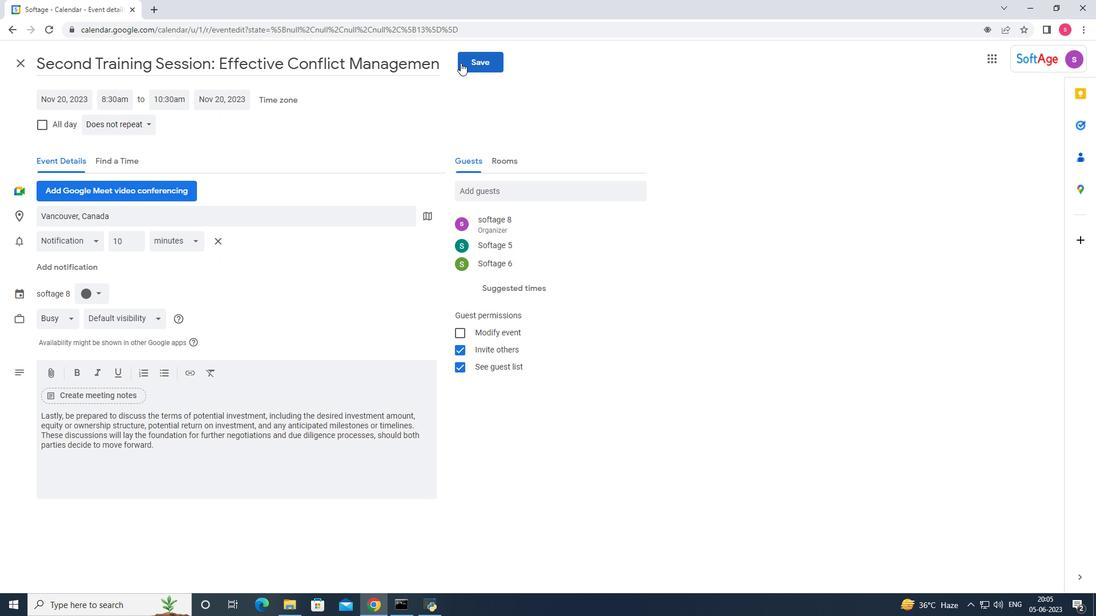 
Action: Mouse pressed left at (463, 62)
Screenshot: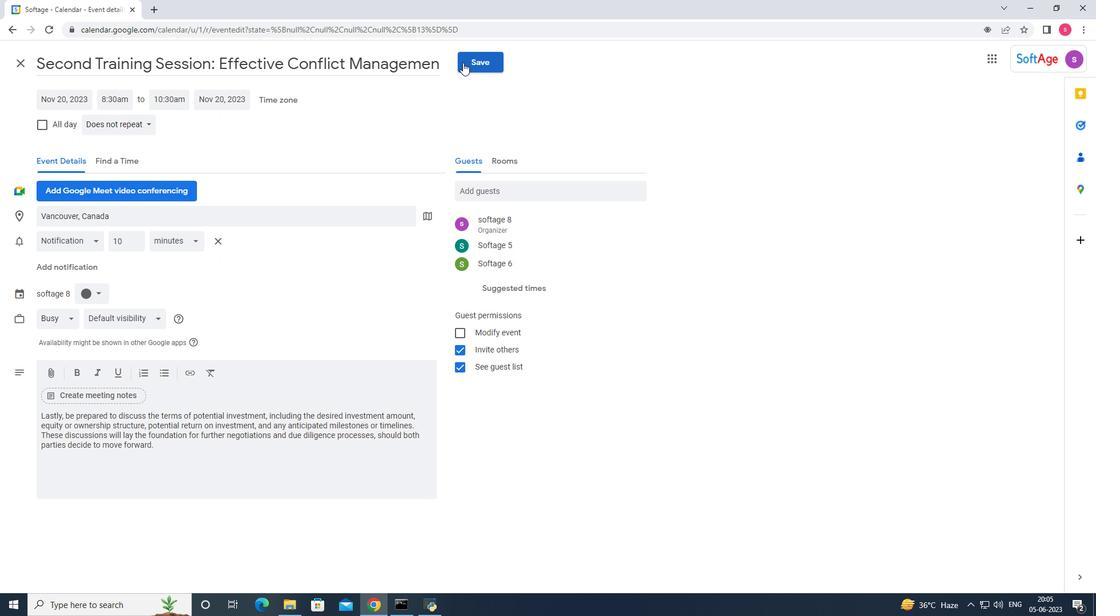 
